 Task: Find a round trip flight from Cairo to Atlanta for 2 passengers in economy class, departing Dec 15 and returning Dec 30, with British Airways, departing between 10:00 AM and 4:00 PM.
Action: Mouse moved to (316, 282)
Screenshot: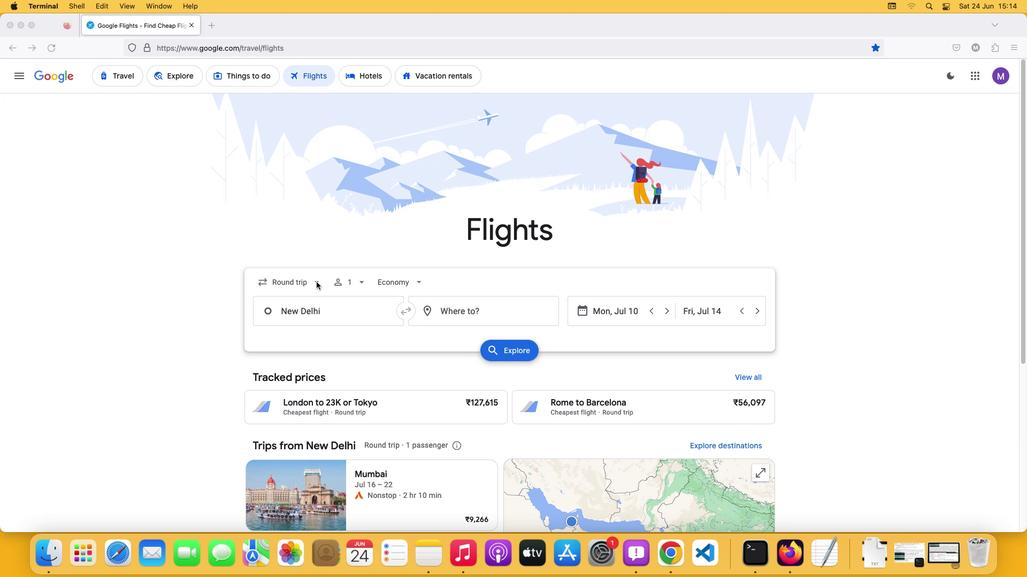 
Action: Mouse pressed left at (316, 282)
Screenshot: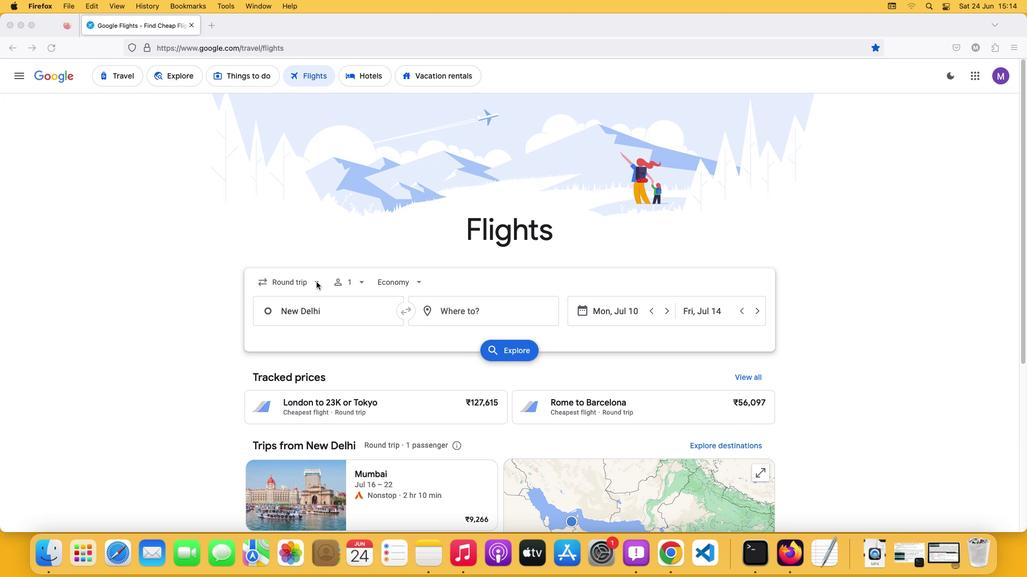 
Action: Mouse pressed left at (316, 282)
Screenshot: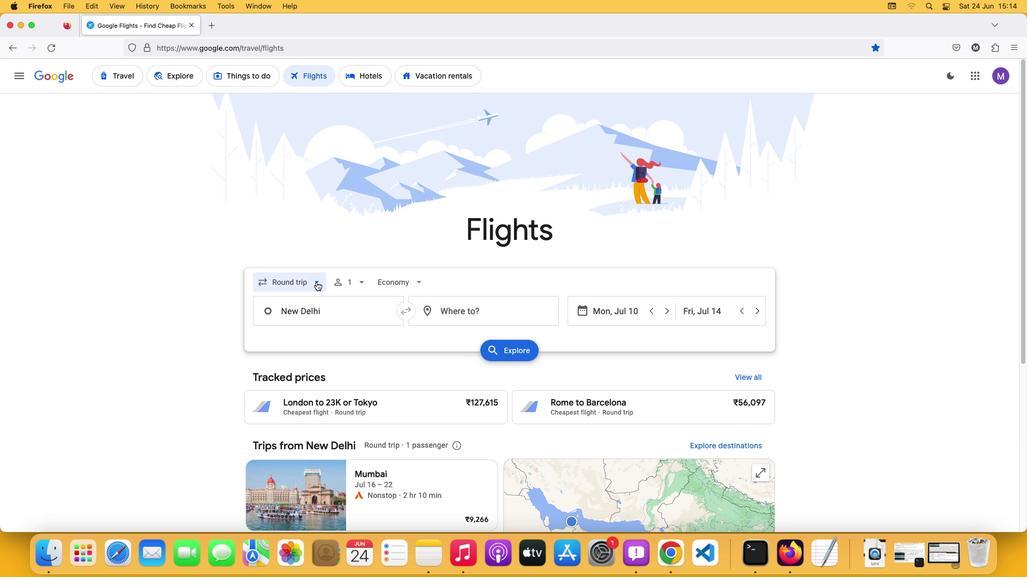
Action: Mouse moved to (312, 301)
Screenshot: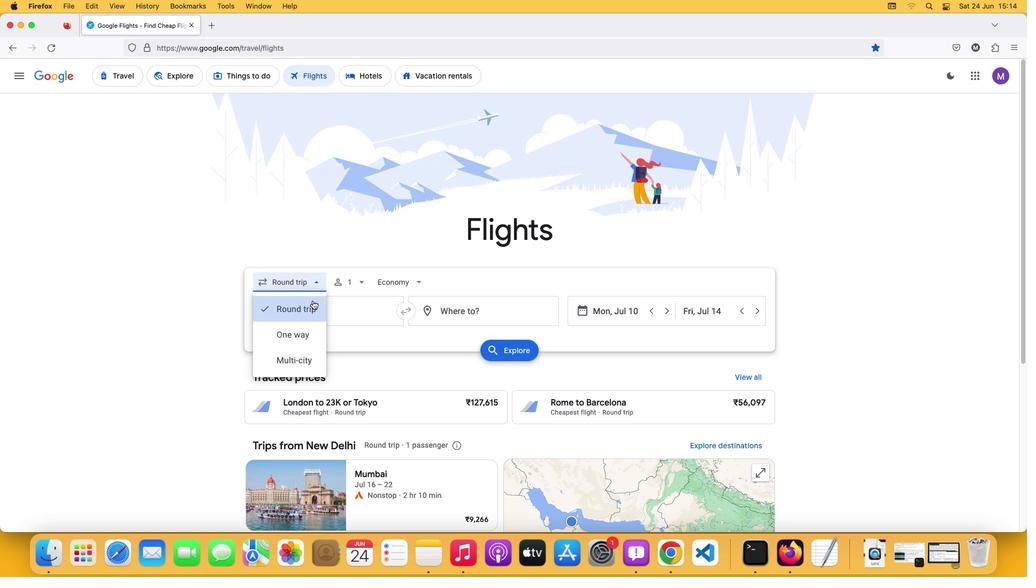 
Action: Mouse pressed left at (312, 301)
Screenshot: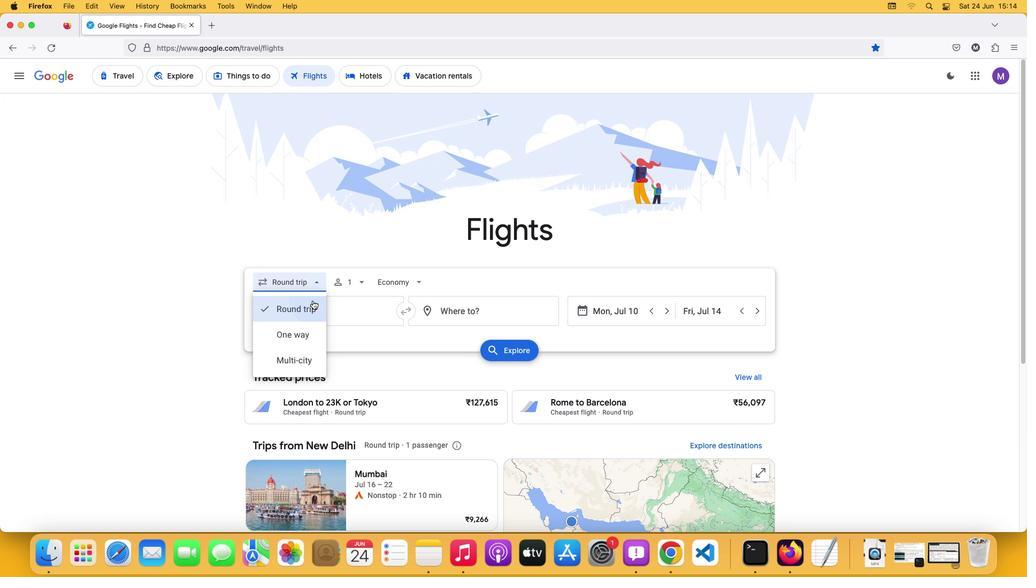 
Action: Mouse moved to (360, 279)
Screenshot: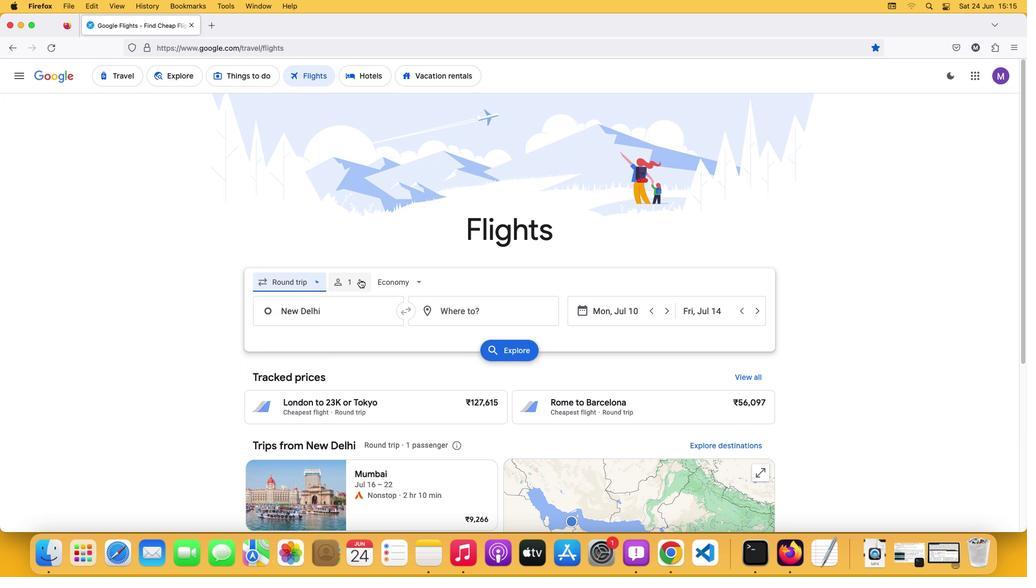 
Action: Mouse pressed left at (360, 279)
Screenshot: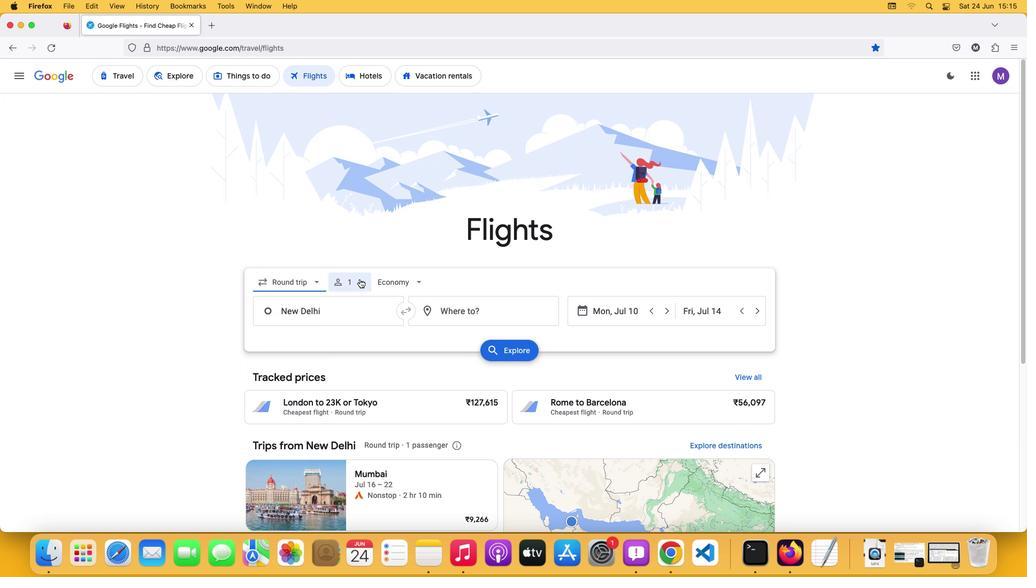 
Action: Mouse moved to (448, 312)
Screenshot: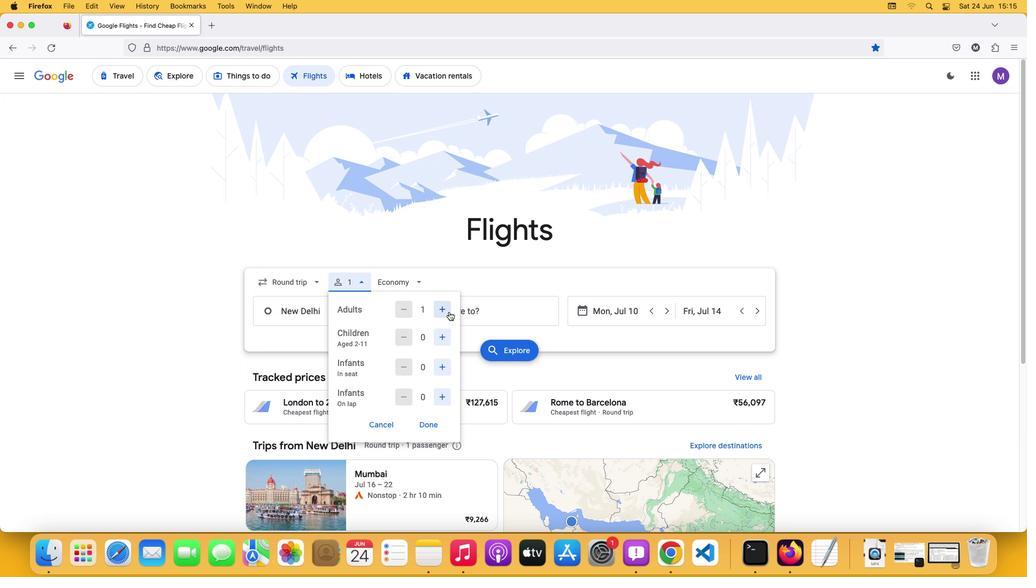 
Action: Mouse pressed left at (448, 312)
Screenshot: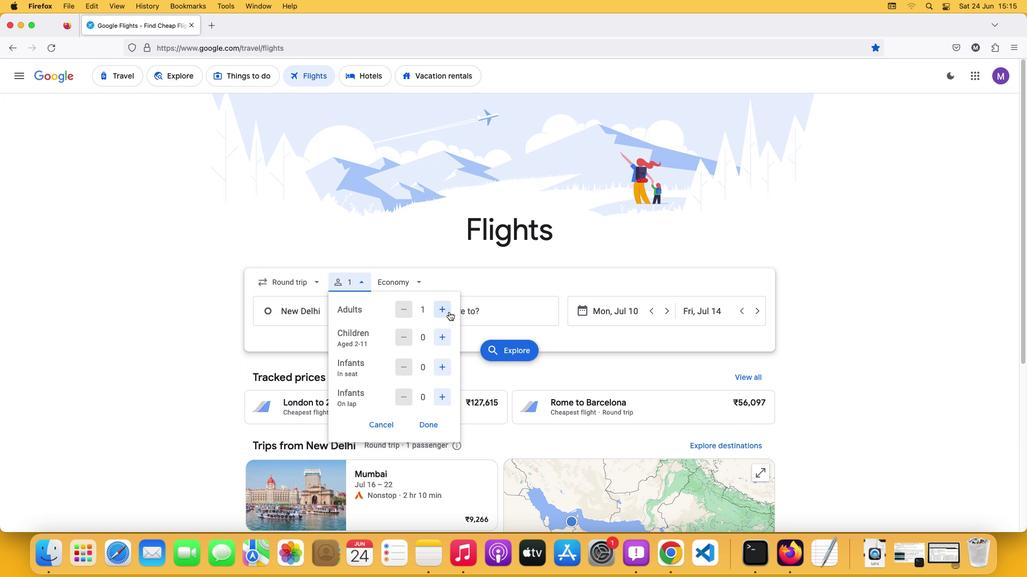 
Action: Mouse moved to (433, 422)
Screenshot: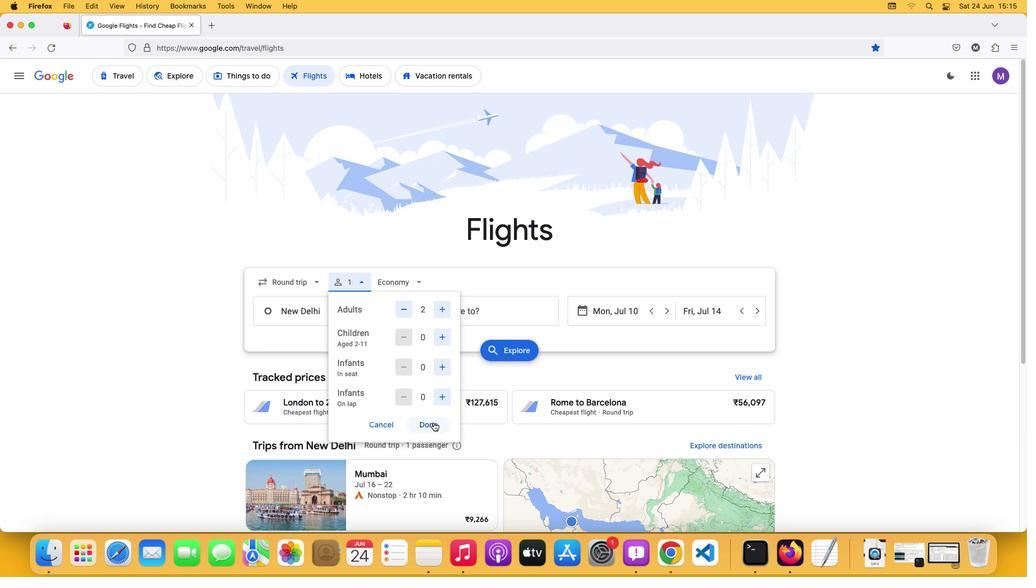 
Action: Mouse pressed left at (433, 422)
Screenshot: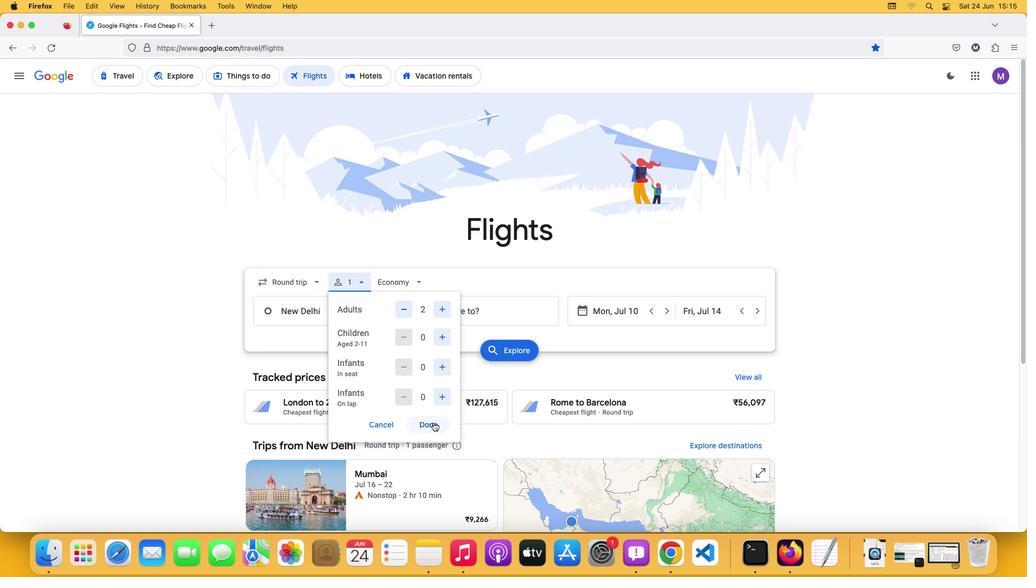
Action: Mouse moved to (397, 285)
Screenshot: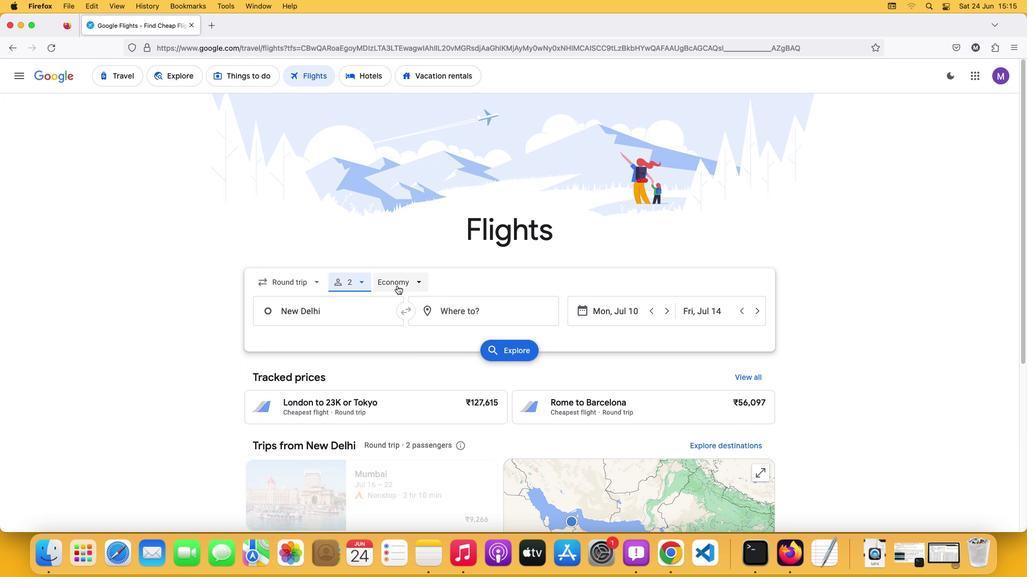 
Action: Mouse pressed left at (397, 285)
Screenshot: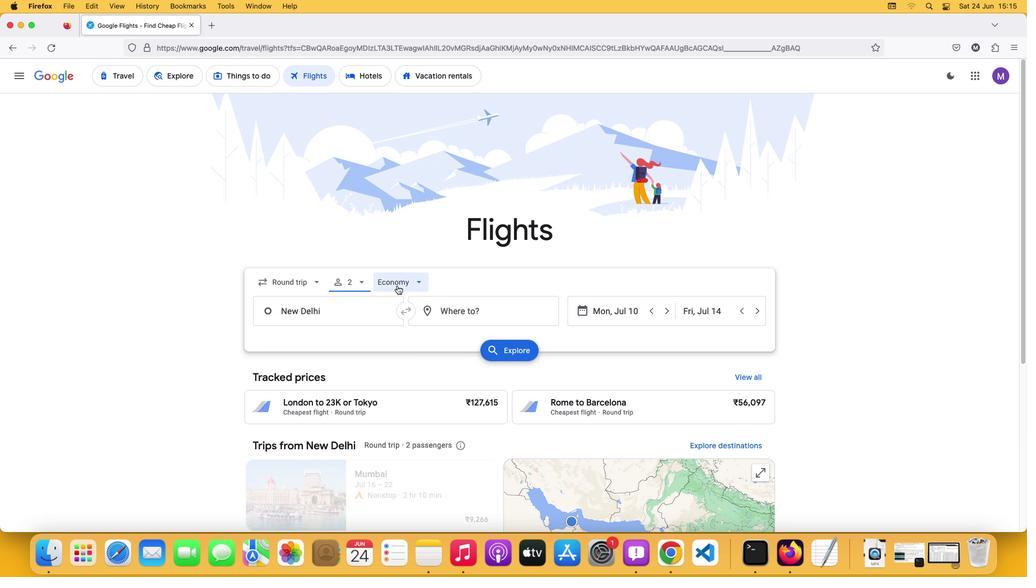 
Action: Mouse moved to (400, 307)
Screenshot: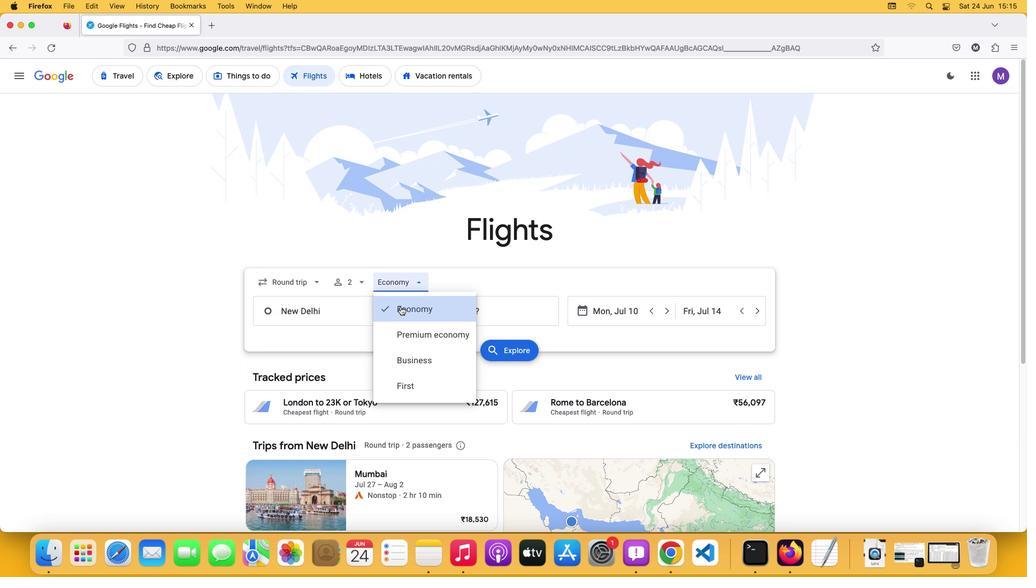
Action: Mouse pressed left at (400, 307)
Screenshot: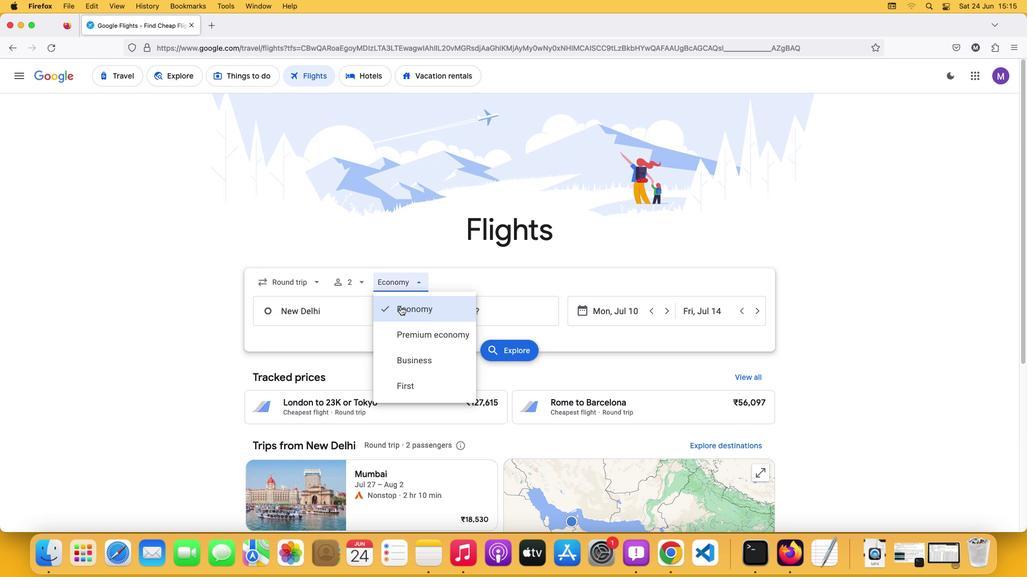 
Action: Mouse moved to (349, 311)
Screenshot: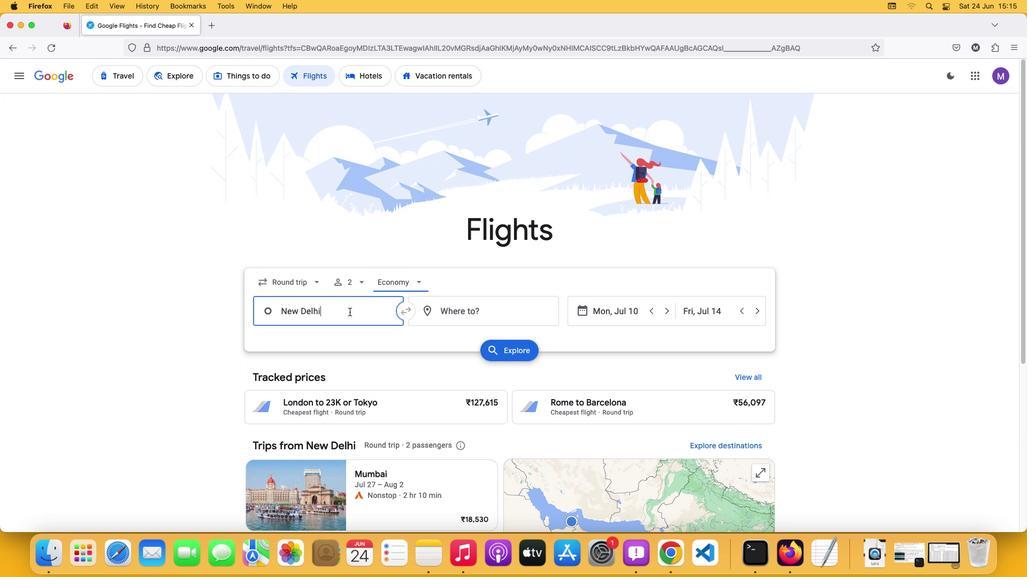 
Action: Mouse pressed left at (349, 311)
Screenshot: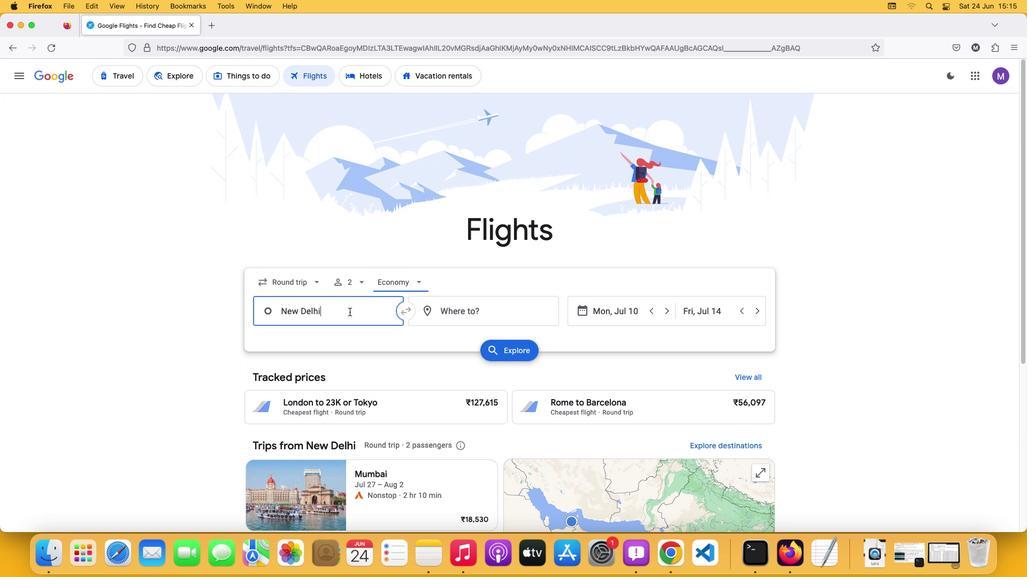 
Action: Key pressed Key.shift'C''a''i''r''o'
Screenshot: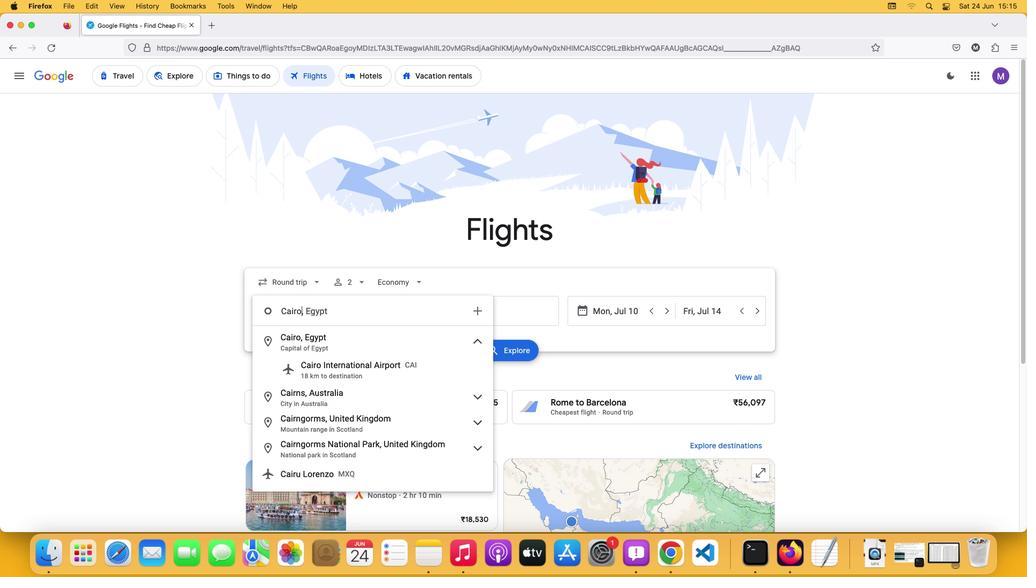 
Action: Mouse moved to (347, 337)
Screenshot: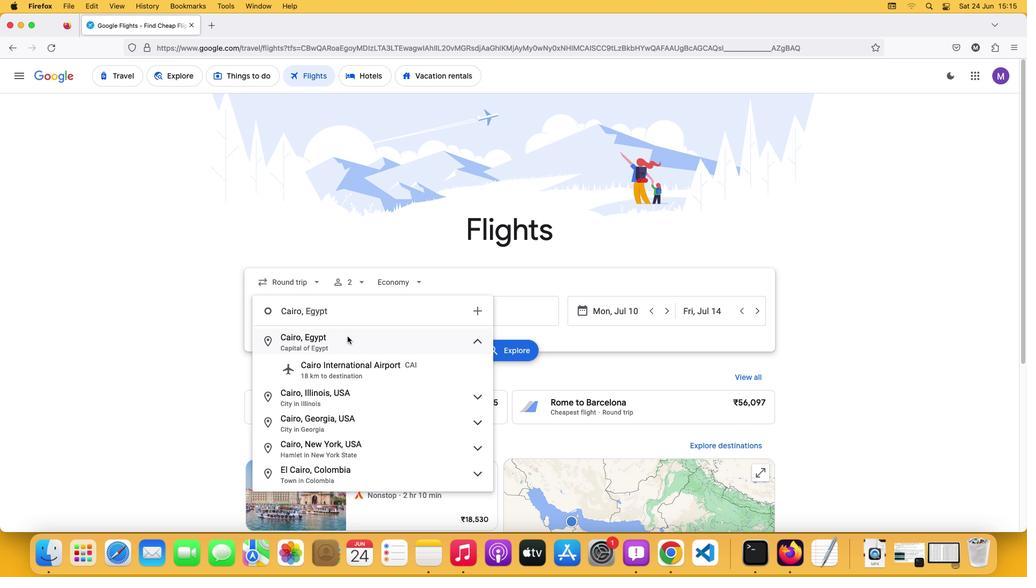 
Action: Mouse pressed left at (347, 337)
Screenshot: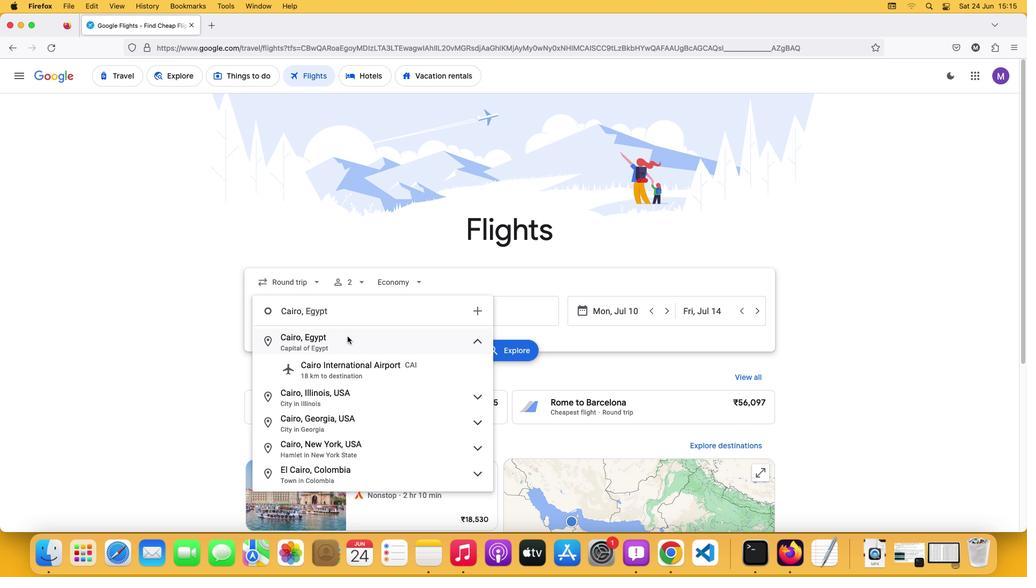 
Action: Mouse moved to (444, 314)
Screenshot: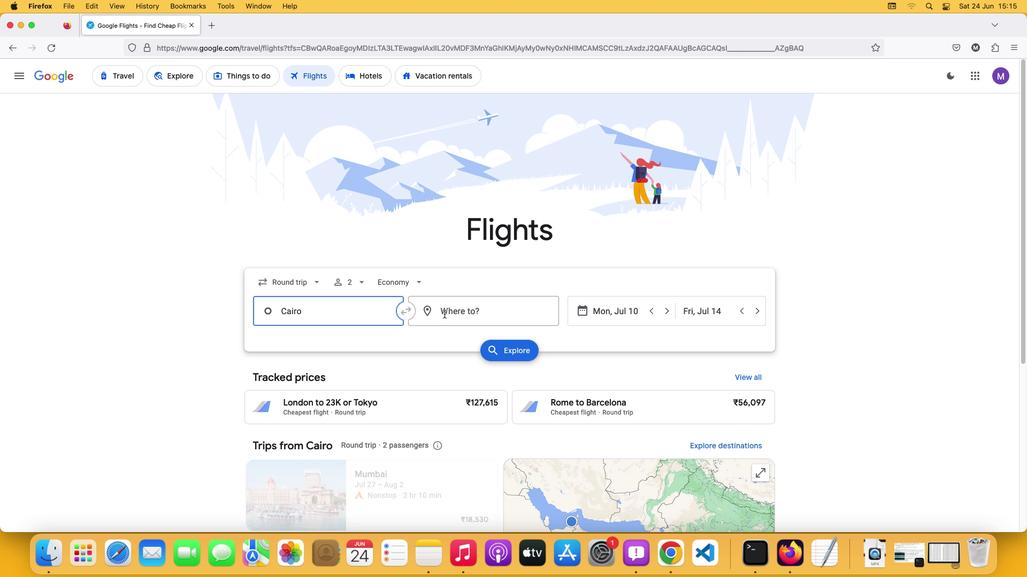 
Action: Mouse pressed left at (444, 314)
Screenshot: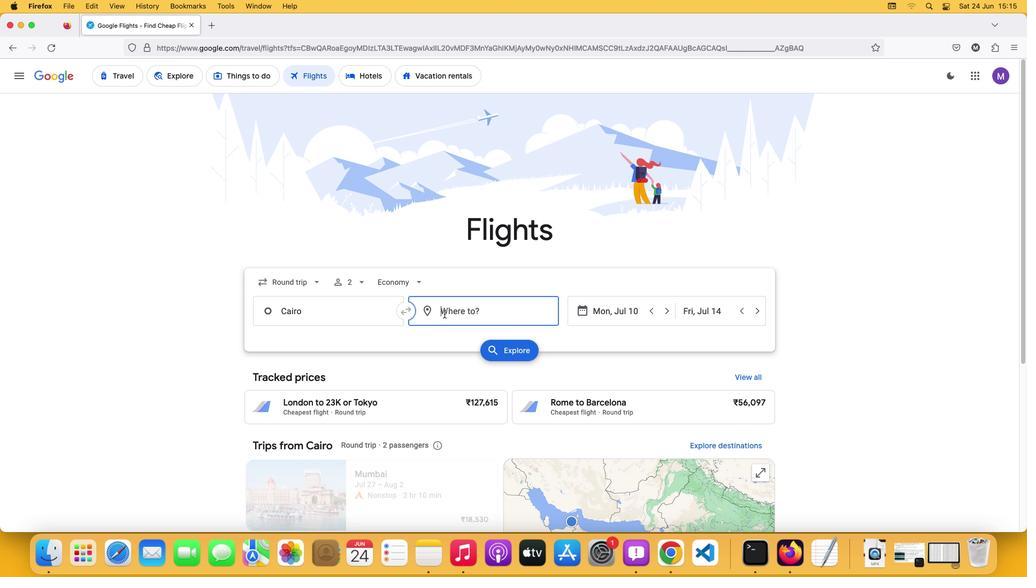 
Action: Key pressed Key.shift'A''t''l''a''n''t''a'
Screenshot: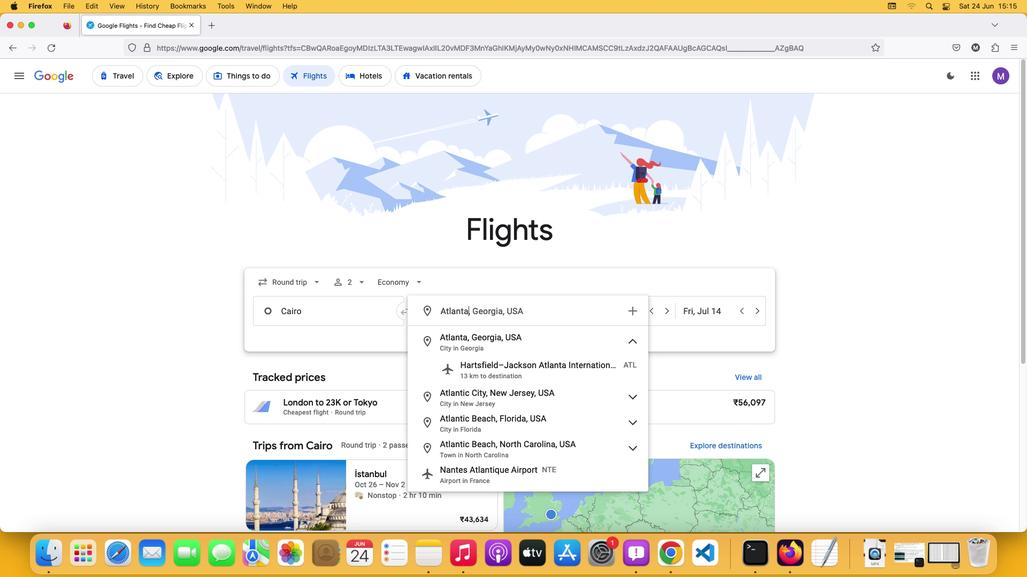 
Action: Mouse moved to (473, 336)
Screenshot: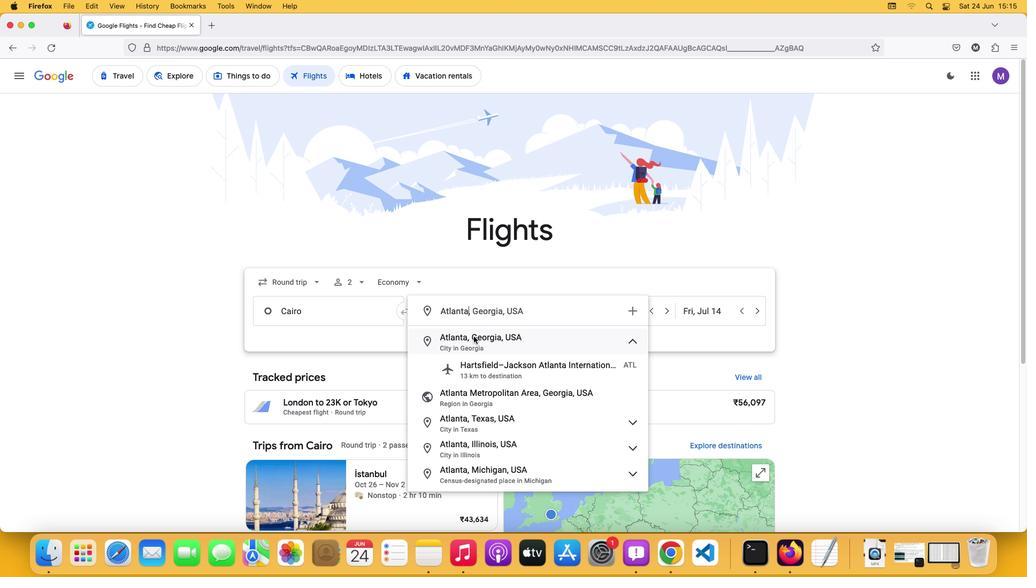 
Action: Mouse pressed left at (473, 336)
Screenshot: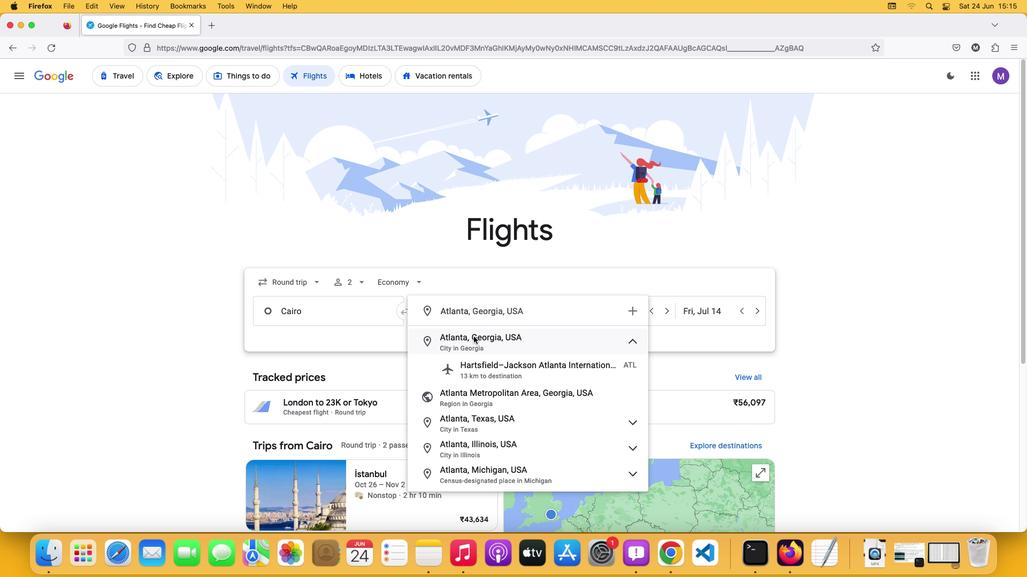 
Action: Mouse moved to (594, 311)
Screenshot: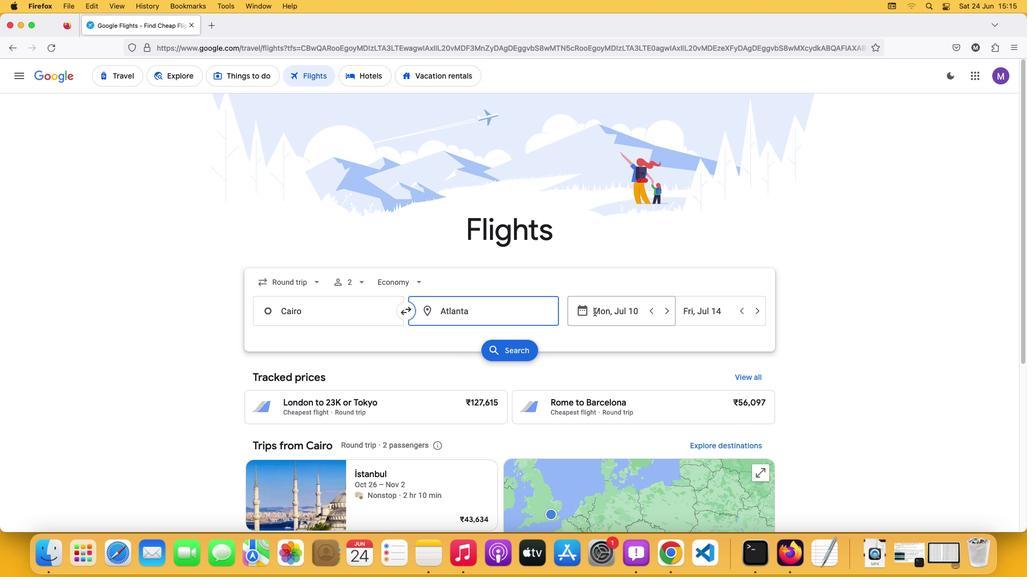 
Action: Mouse pressed left at (594, 311)
Screenshot: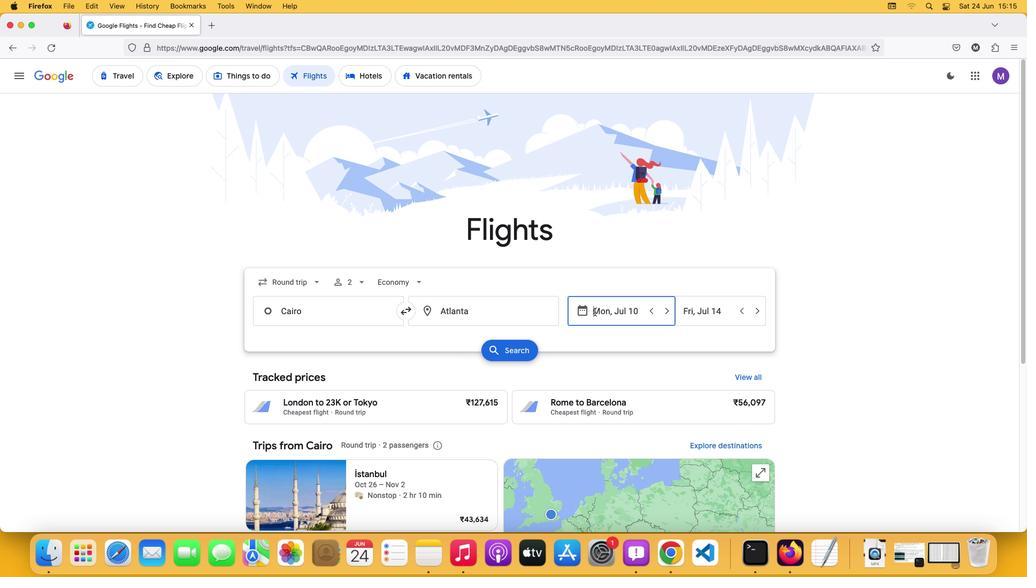
Action: Mouse moved to (779, 385)
Screenshot: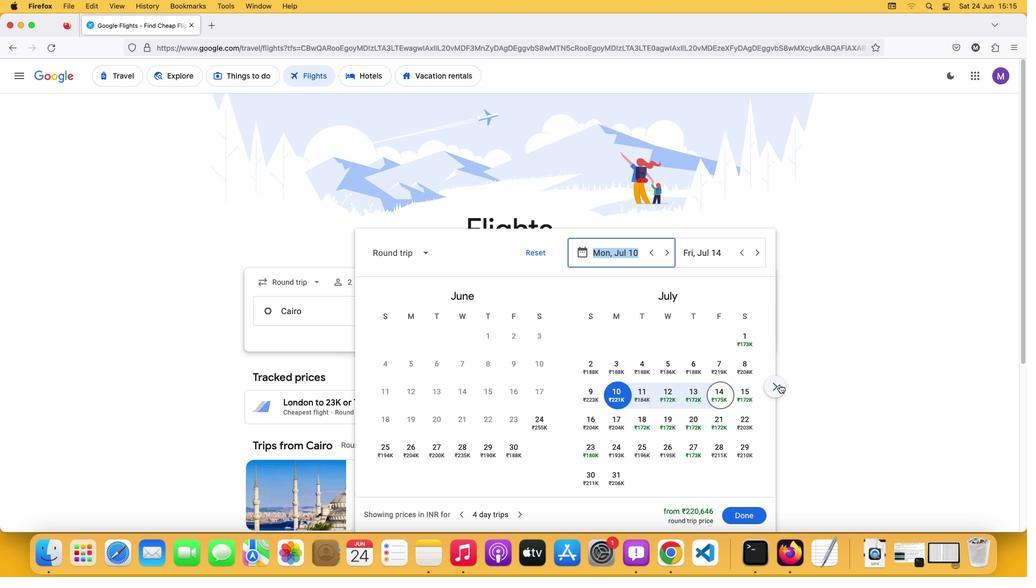 
Action: Mouse pressed left at (779, 385)
Screenshot: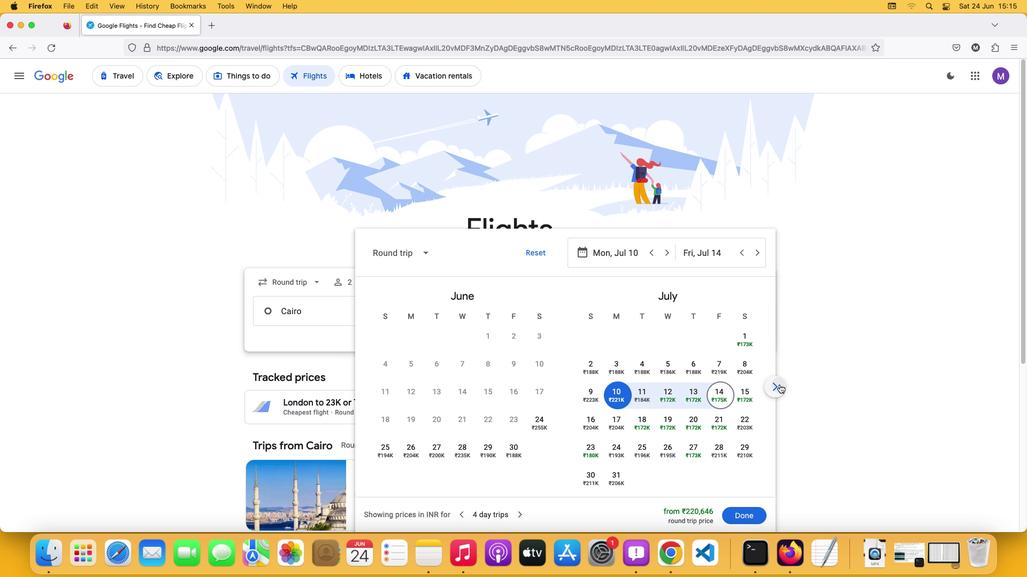 
Action: Mouse pressed left at (779, 385)
Screenshot: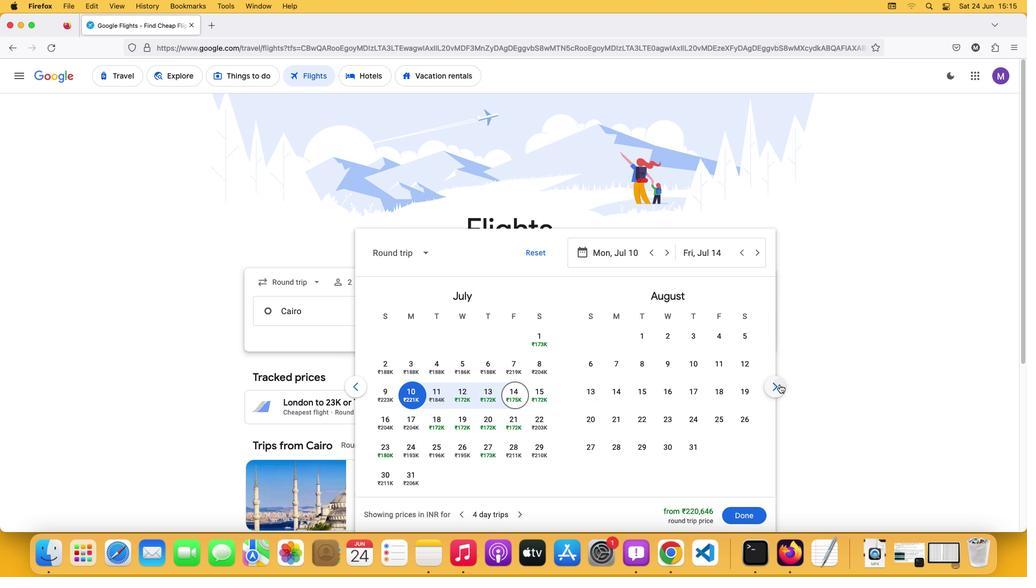 
Action: Mouse pressed left at (779, 385)
Screenshot: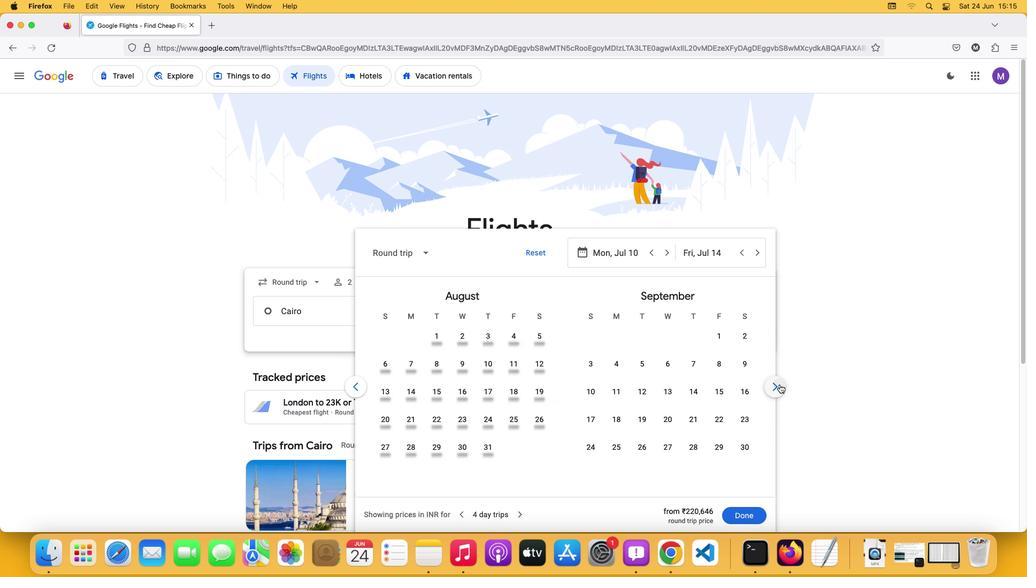 
Action: Mouse pressed left at (779, 385)
Screenshot: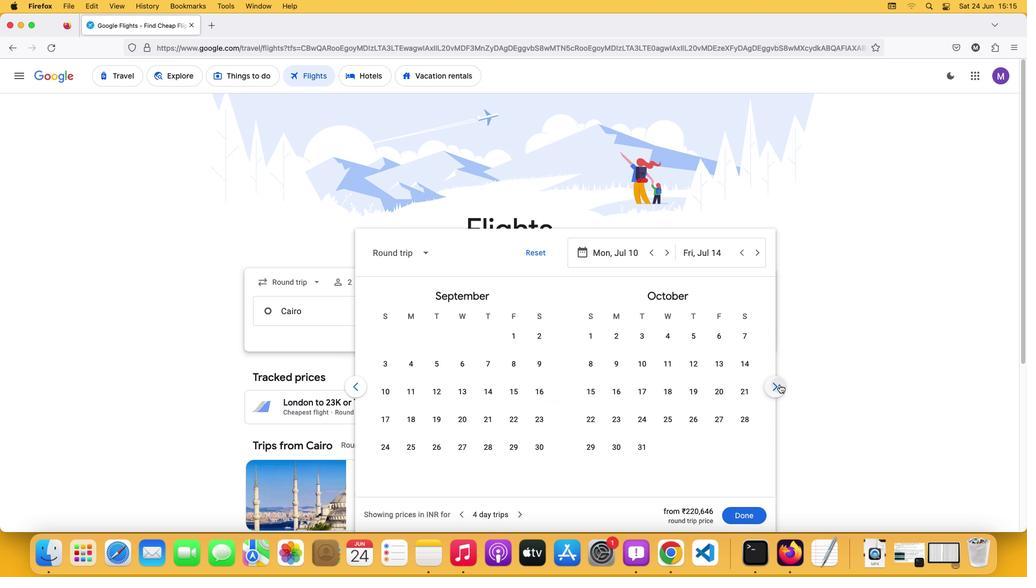 
Action: Mouse pressed left at (779, 385)
Screenshot: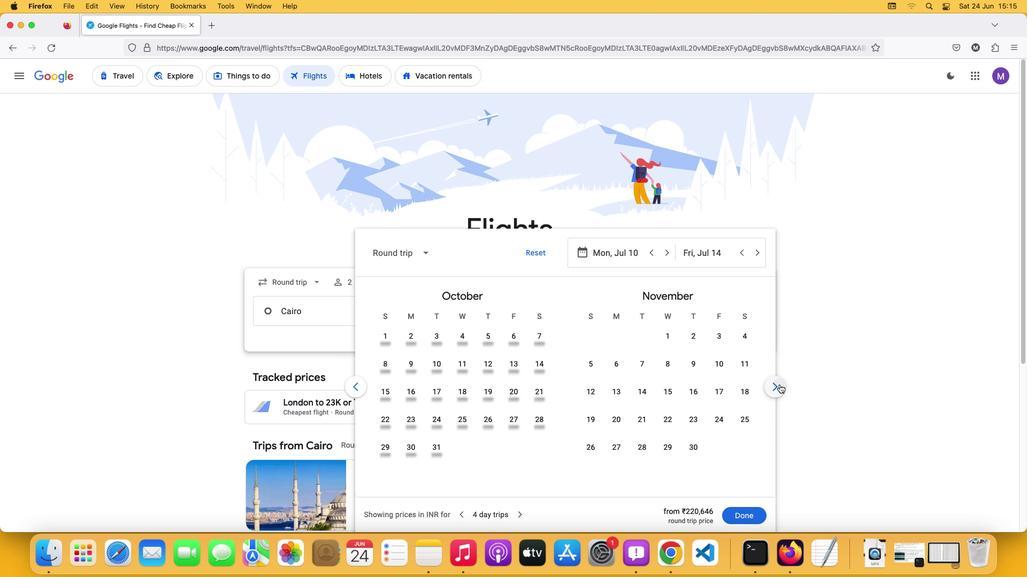 
Action: Mouse moved to (722, 388)
Screenshot: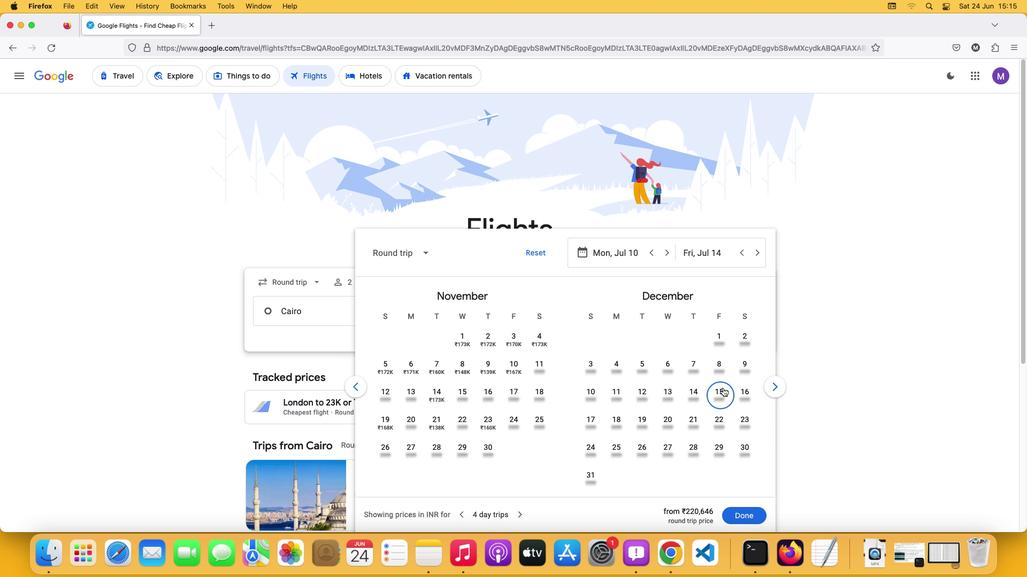 
Action: Mouse pressed left at (722, 388)
Screenshot: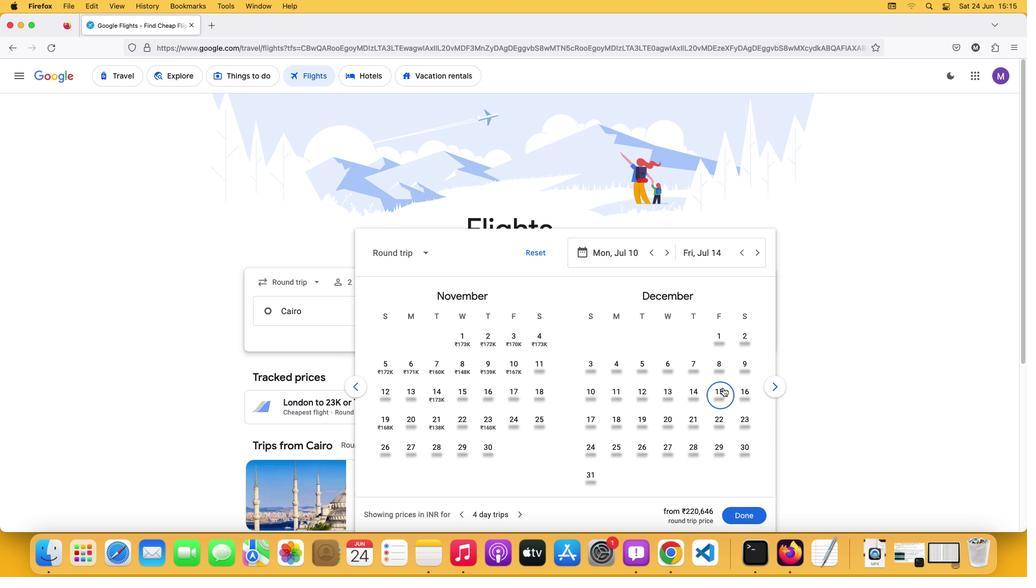 
Action: Mouse moved to (746, 445)
Screenshot: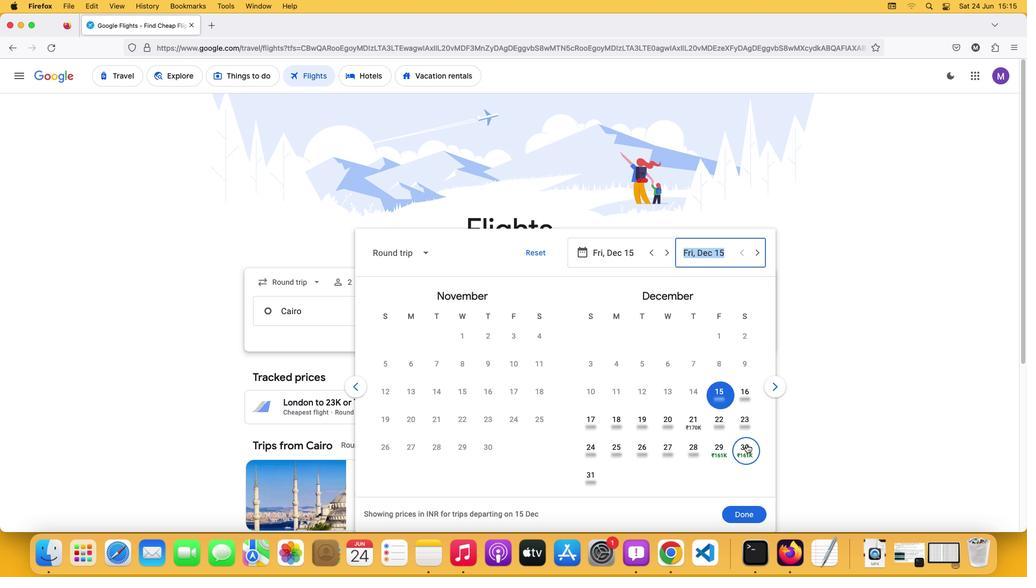 
Action: Mouse pressed left at (746, 445)
Screenshot: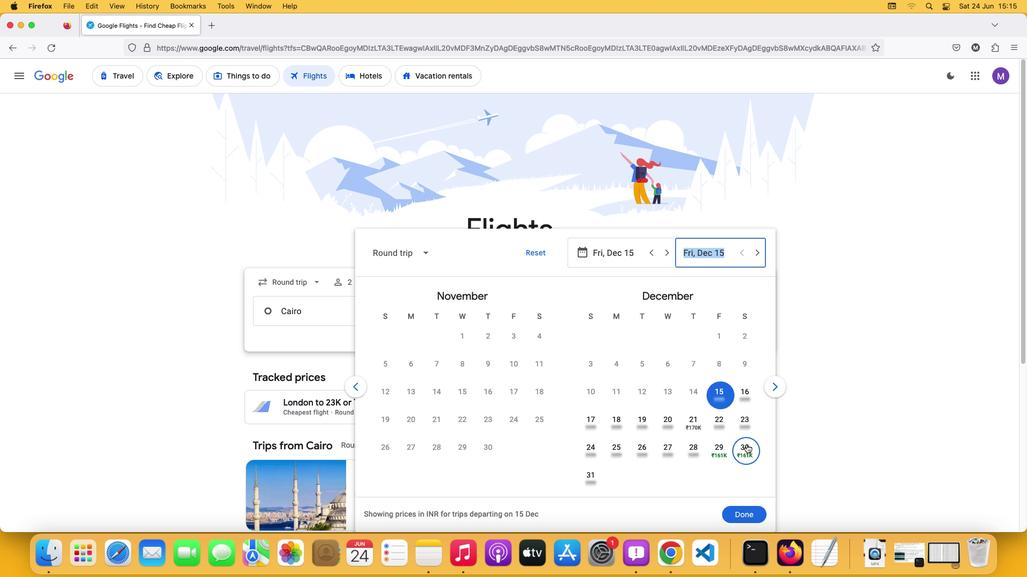 
Action: Mouse moved to (751, 519)
Screenshot: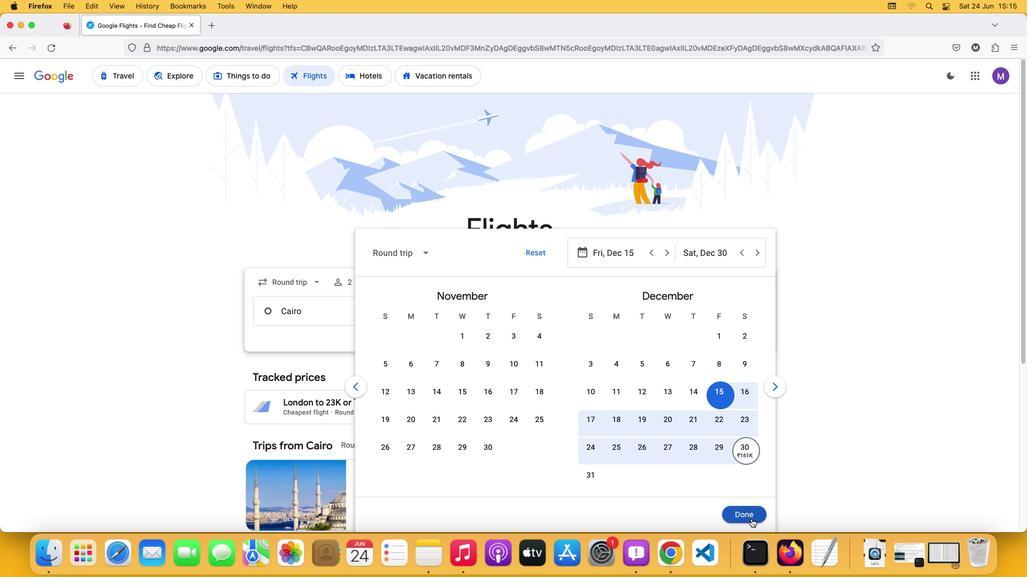 
Action: Mouse pressed left at (751, 519)
Screenshot: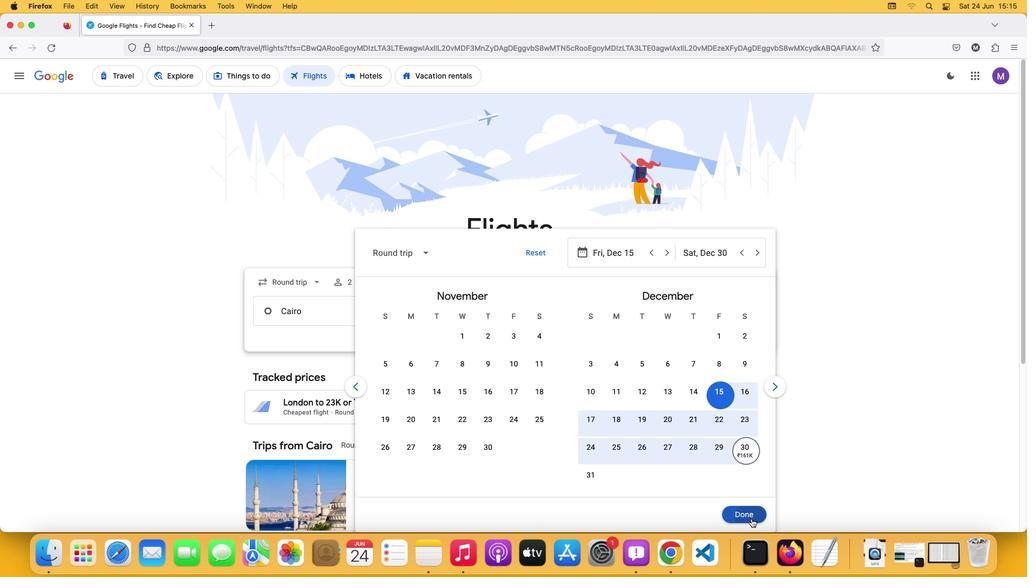 
Action: Mouse moved to (516, 350)
Screenshot: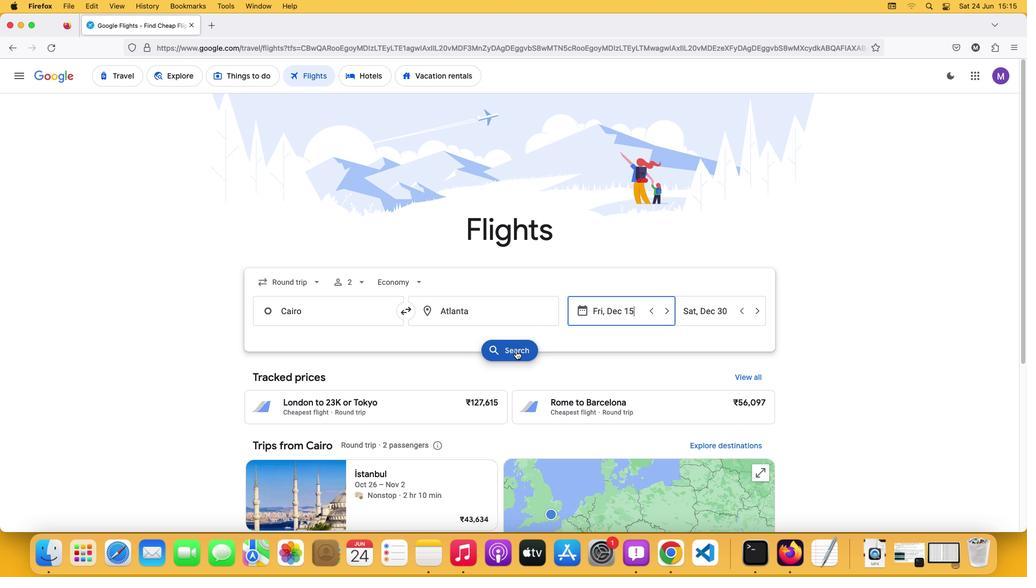 
Action: Mouse pressed left at (516, 350)
Screenshot: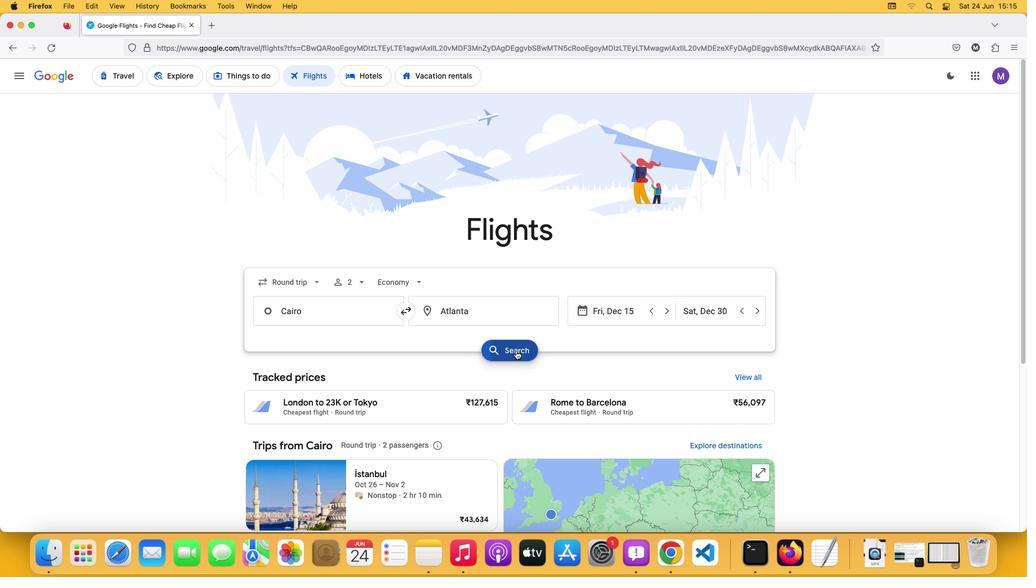 
Action: Mouse moved to (331, 174)
Screenshot: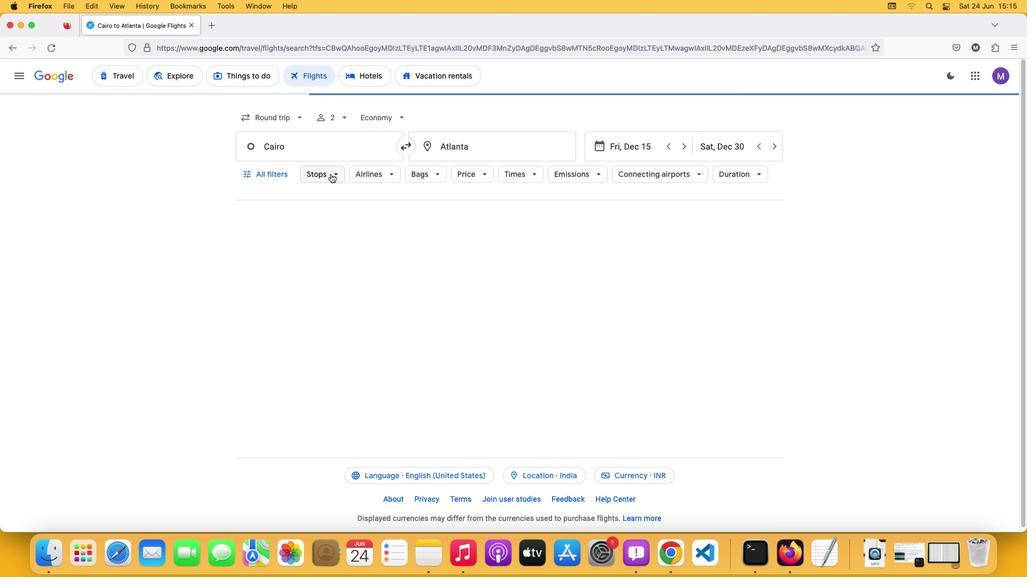 
Action: Mouse pressed left at (331, 174)
Screenshot: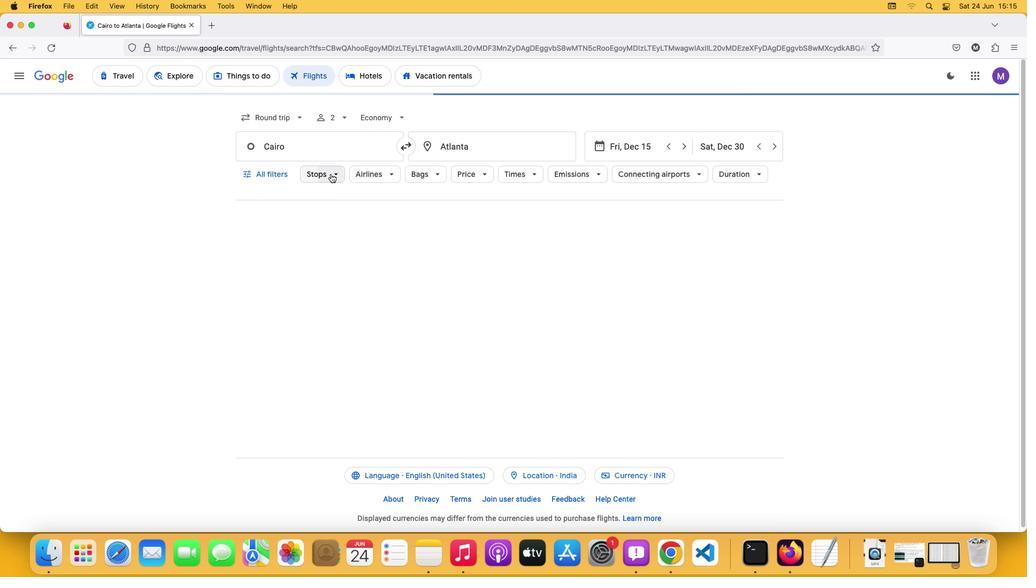
Action: Mouse moved to (326, 225)
Screenshot: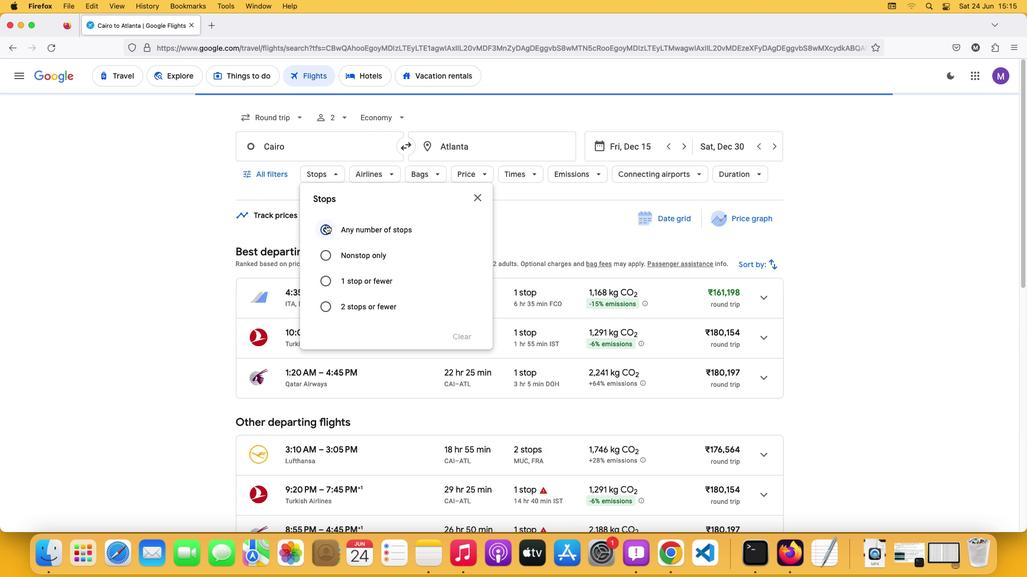 
Action: Mouse pressed left at (326, 225)
Screenshot: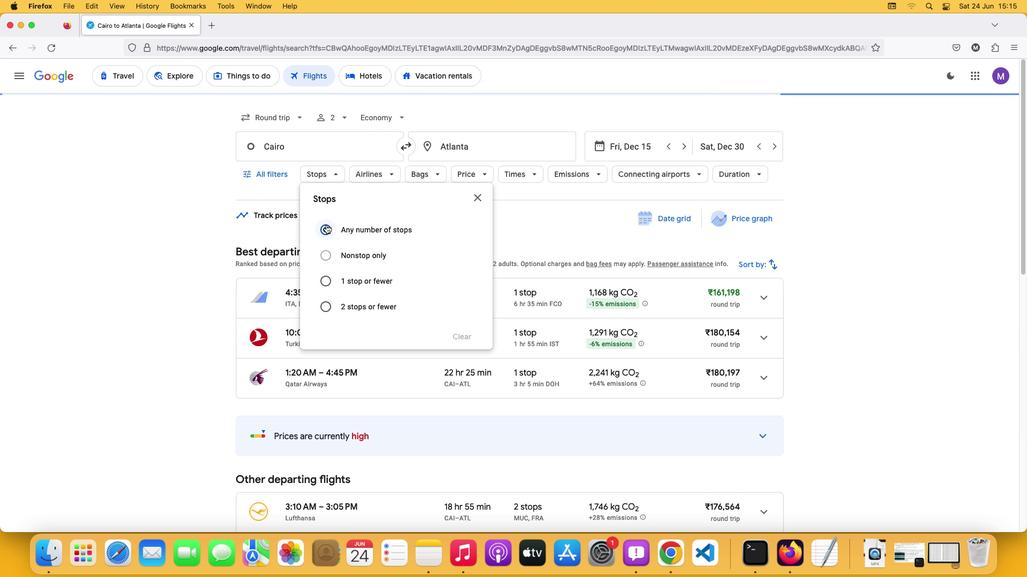 
Action: Mouse moved to (381, 172)
Screenshot: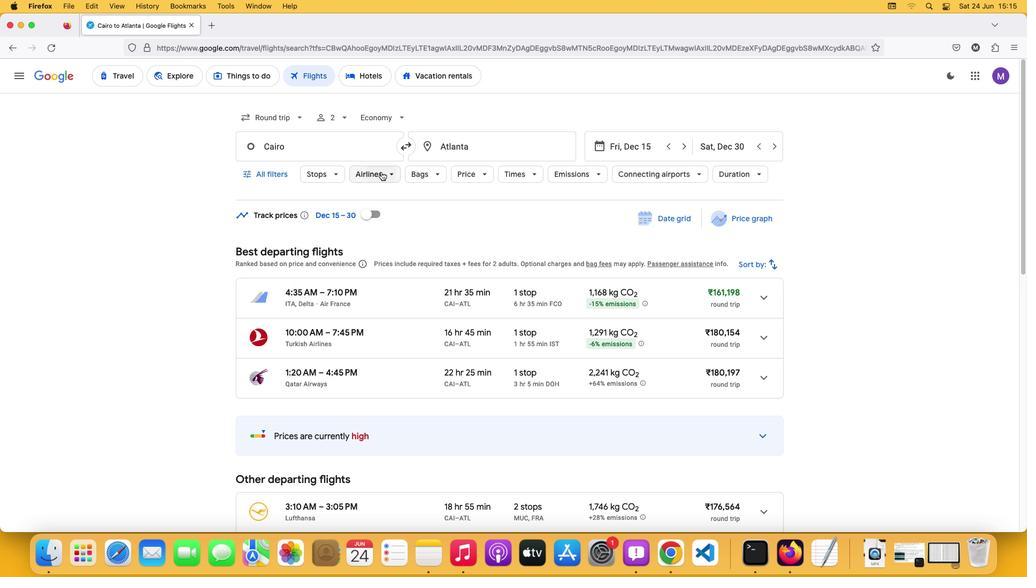 
Action: Mouse pressed left at (381, 172)
Screenshot: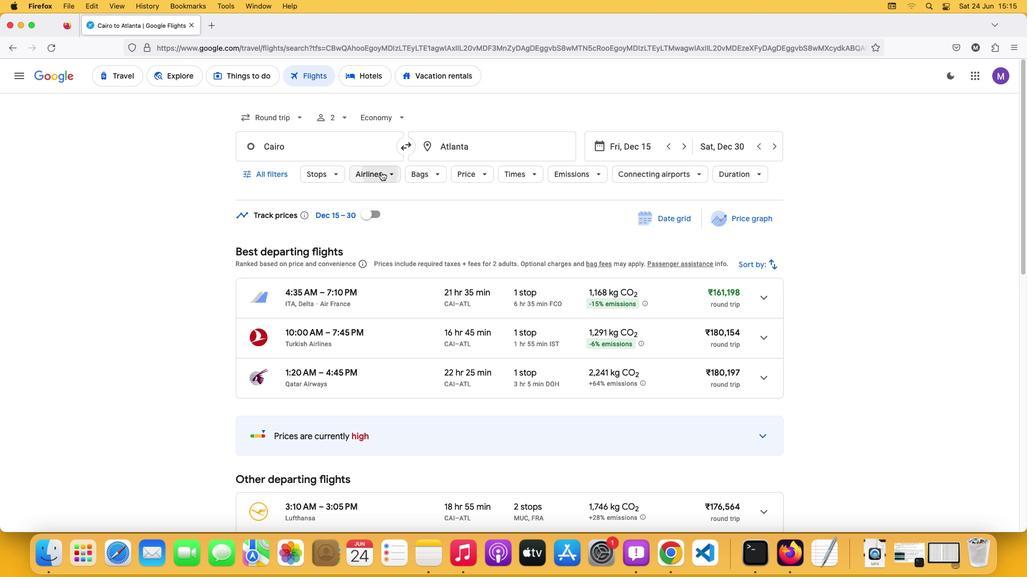 
Action: Mouse moved to (507, 227)
Screenshot: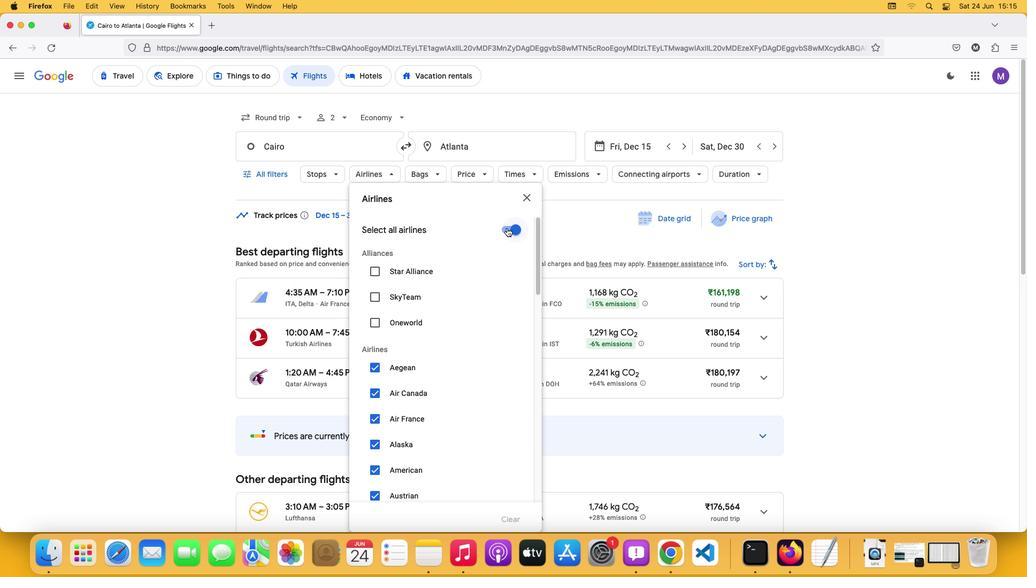 
Action: Mouse pressed left at (507, 227)
Screenshot: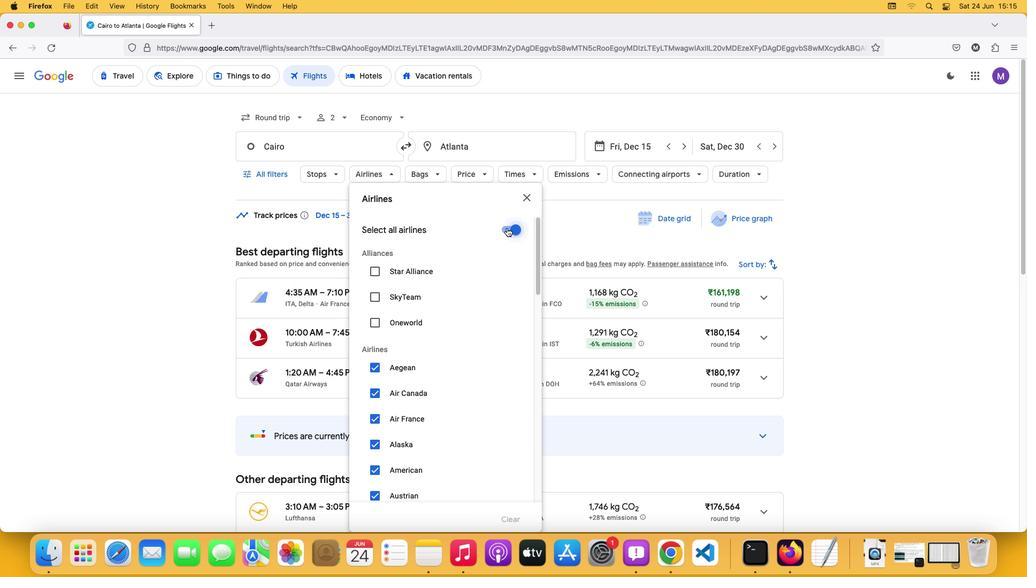 
Action: Mouse moved to (448, 396)
Screenshot: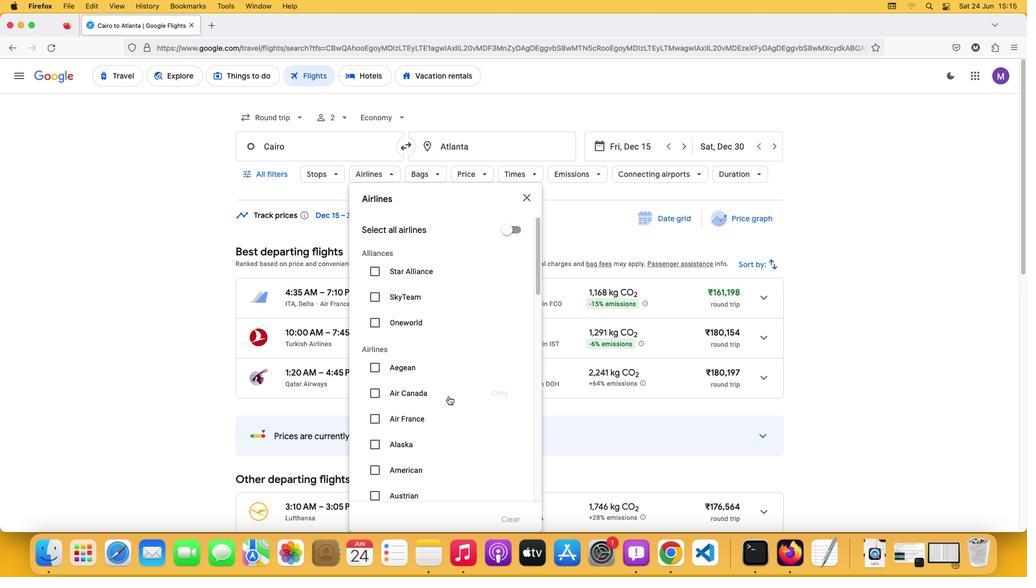 
Action: Mouse scrolled (448, 396) with delta (0, 0)
Screenshot: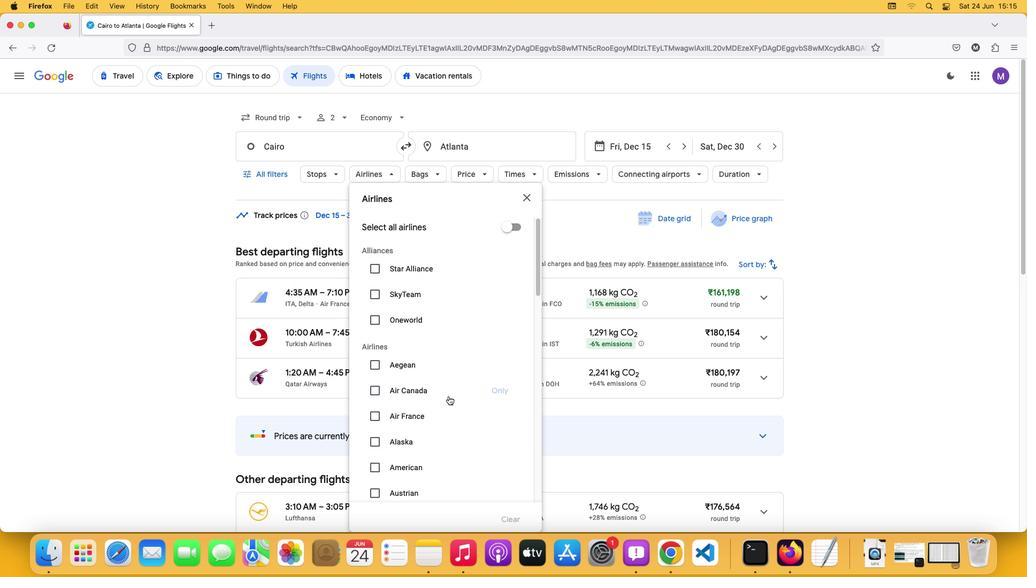 
Action: Mouse scrolled (448, 396) with delta (0, 0)
Screenshot: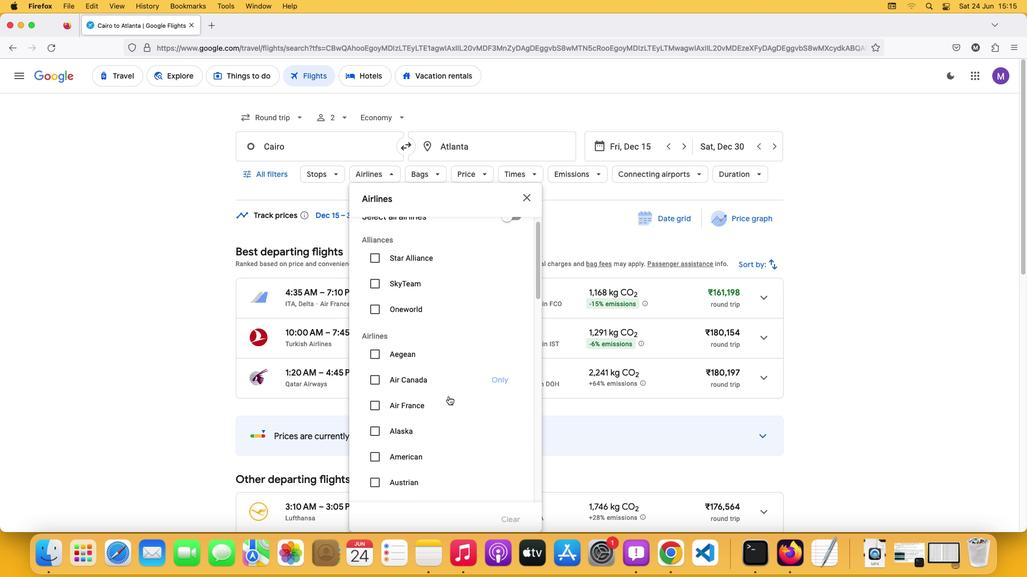 
Action: Mouse scrolled (448, 396) with delta (0, -1)
Screenshot: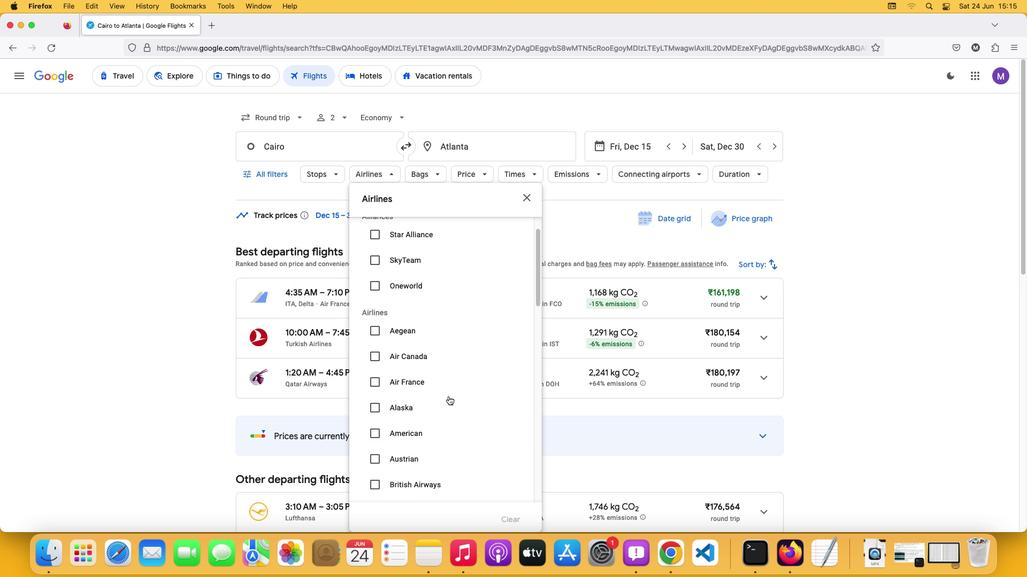 
Action: Mouse moved to (448, 396)
Screenshot: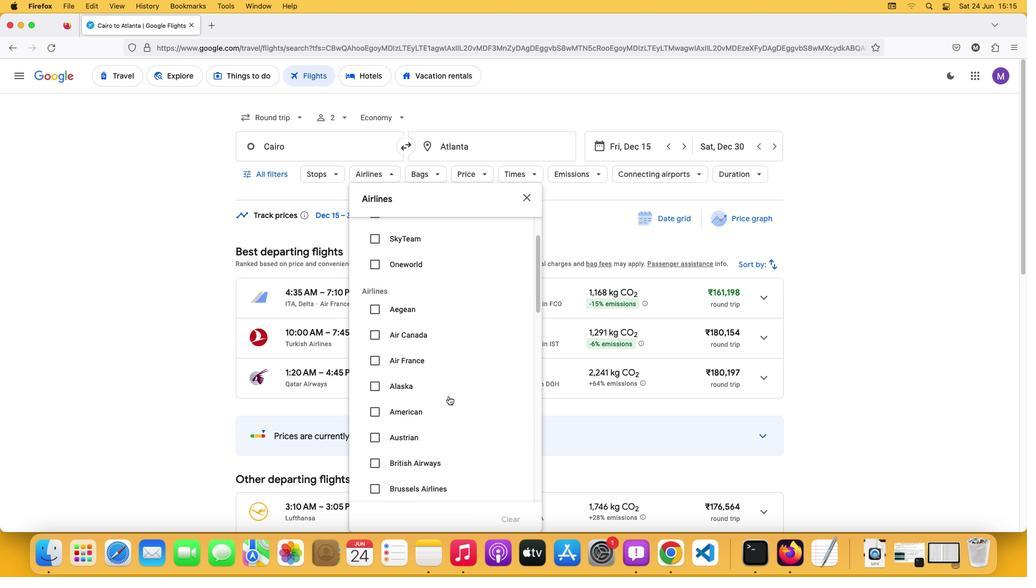 
Action: Mouse scrolled (448, 396) with delta (0, -2)
Screenshot: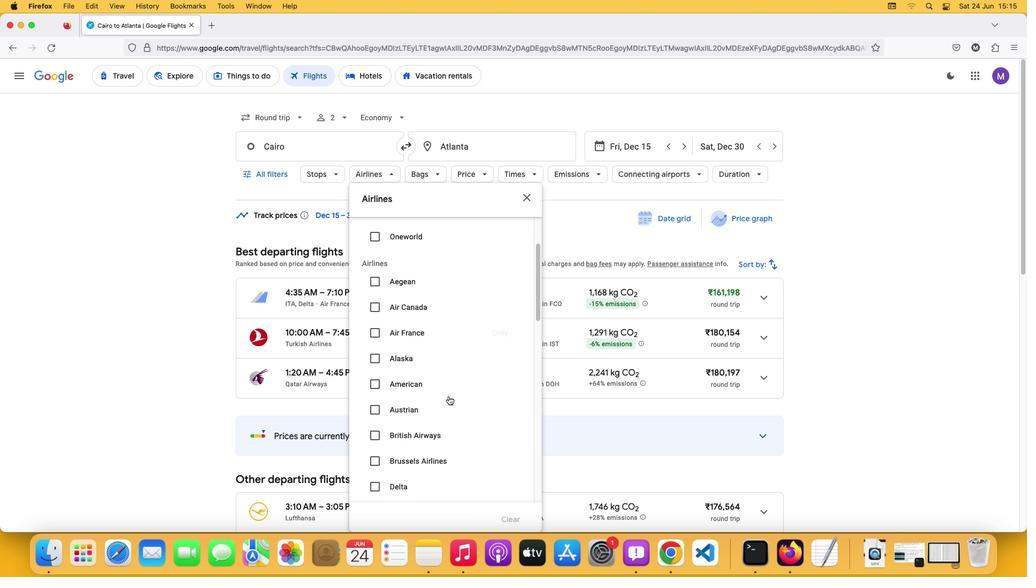 
Action: Mouse scrolled (448, 396) with delta (0, -2)
Screenshot: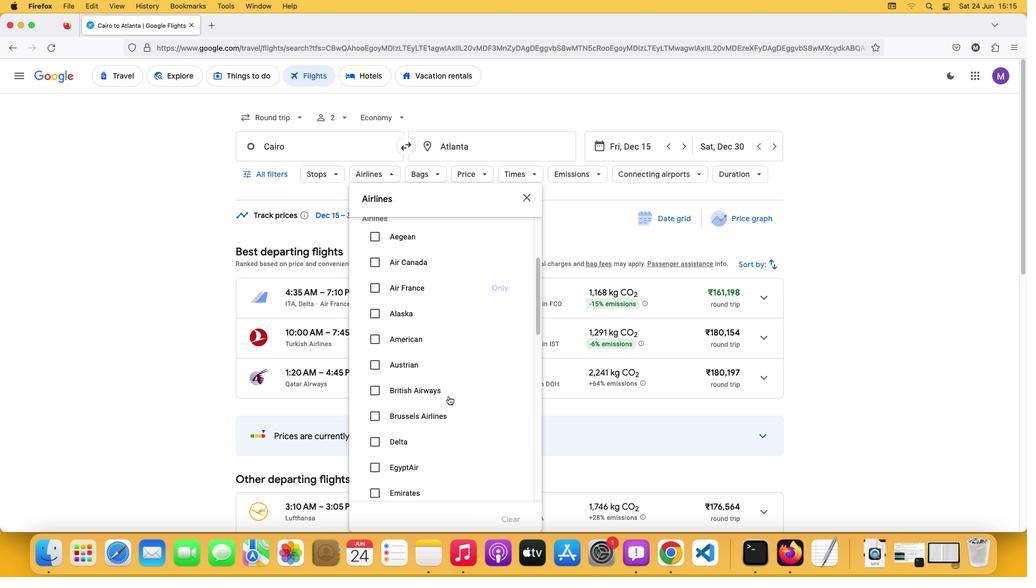 
Action: Mouse moved to (447, 396)
Screenshot: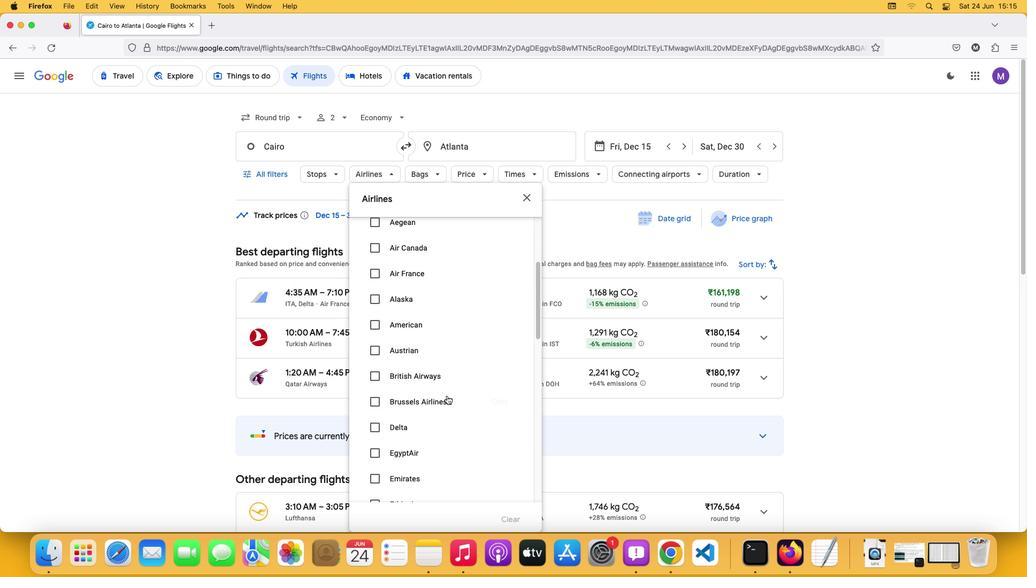 
Action: Mouse scrolled (447, 396) with delta (0, 0)
Screenshot: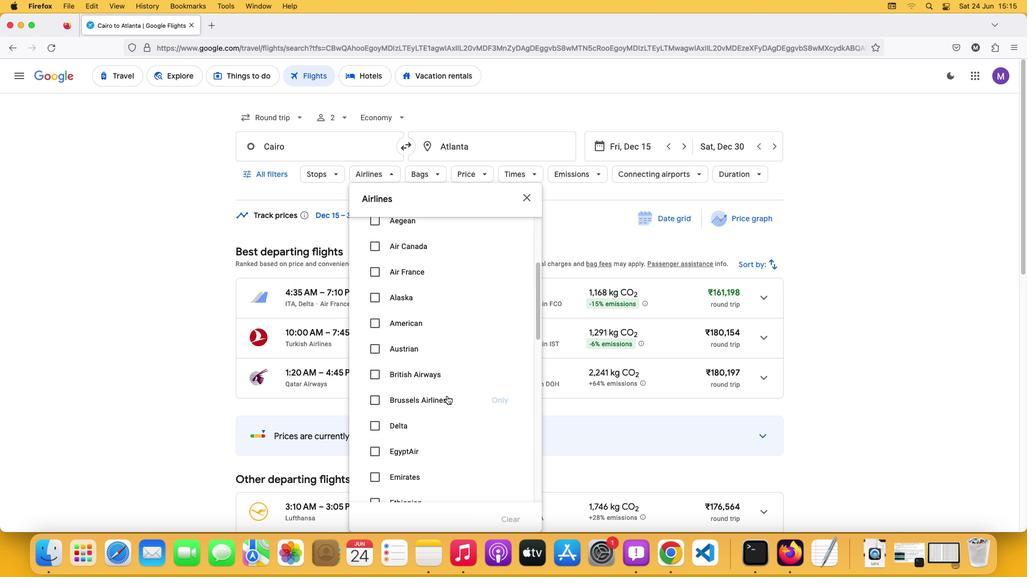 
Action: Mouse moved to (447, 396)
Screenshot: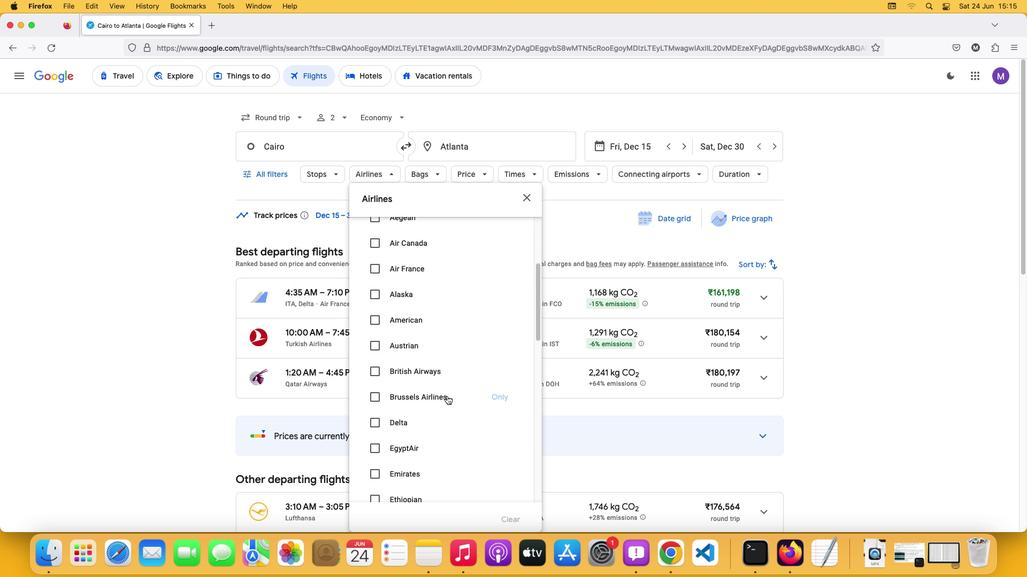 
Action: Mouse scrolled (447, 396) with delta (0, 0)
Screenshot: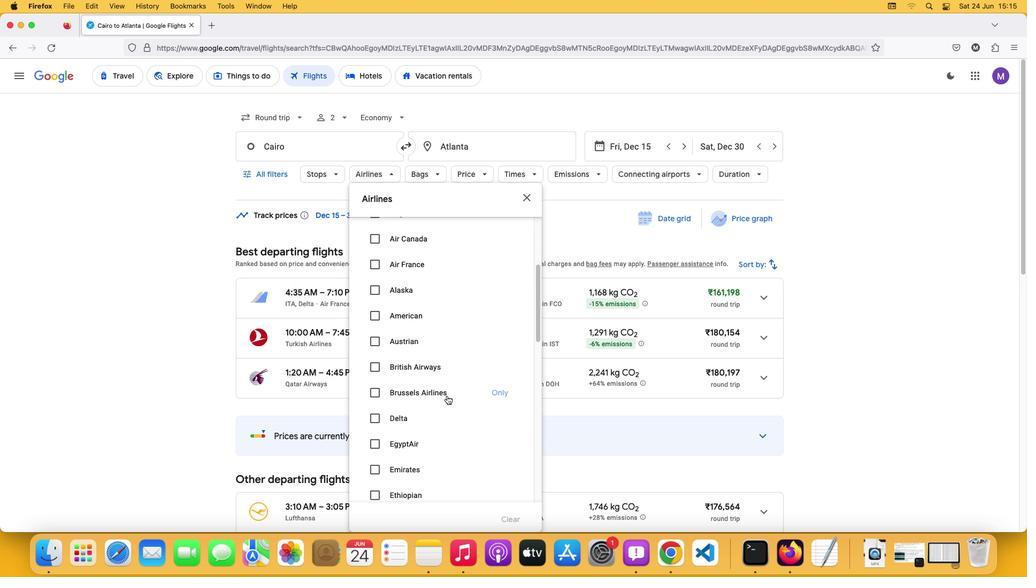 
Action: Mouse scrolled (447, 396) with delta (0, 0)
Screenshot: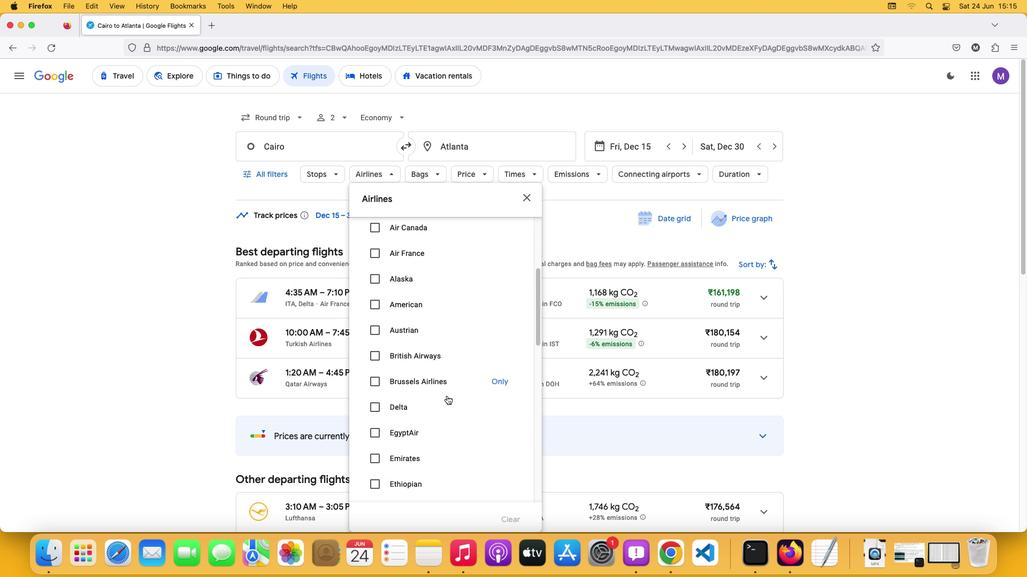 
Action: Mouse scrolled (447, 396) with delta (0, 0)
Screenshot: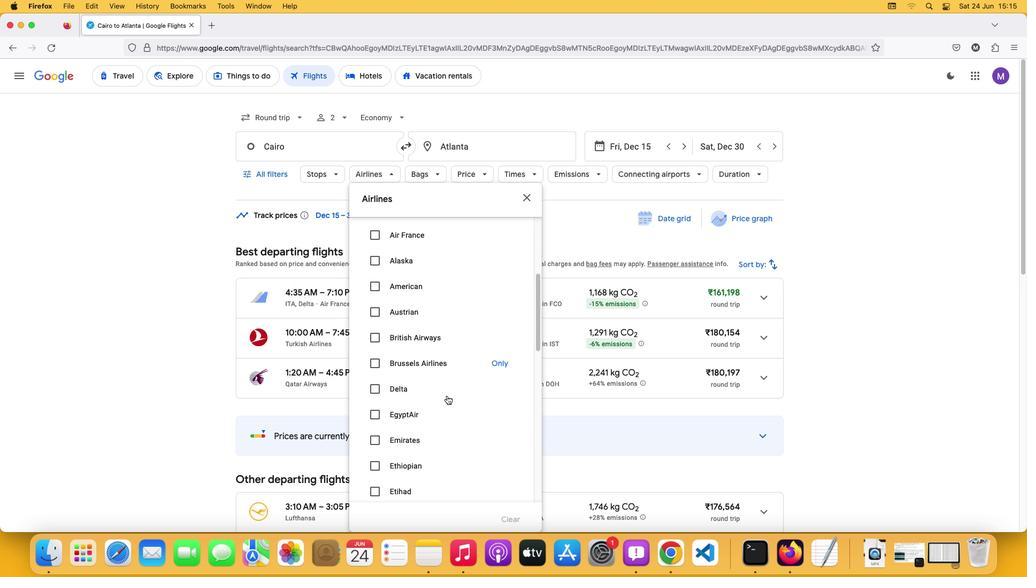 
Action: Mouse scrolled (447, 396) with delta (0, 0)
Screenshot: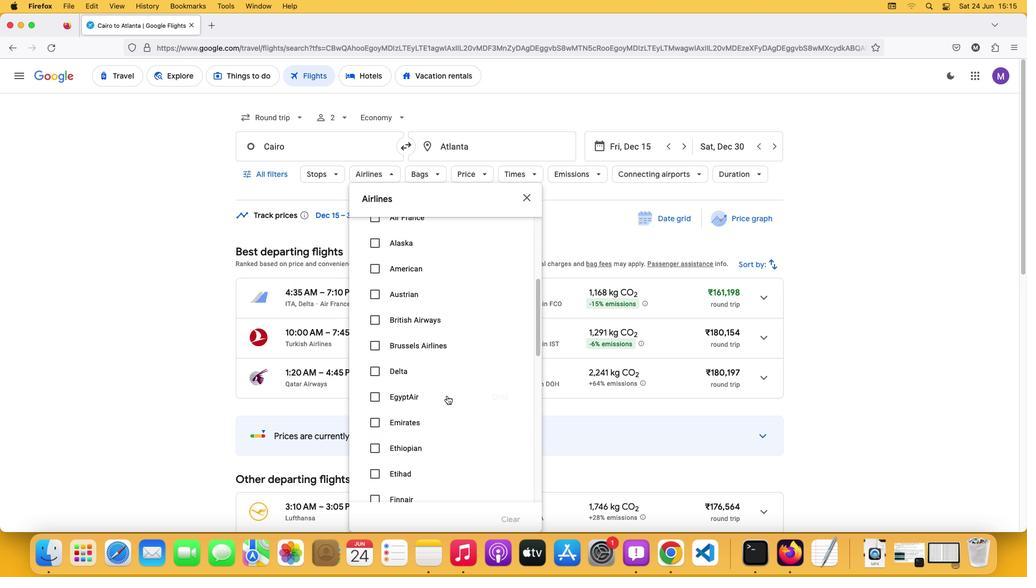 
Action: Mouse moved to (446, 395)
Screenshot: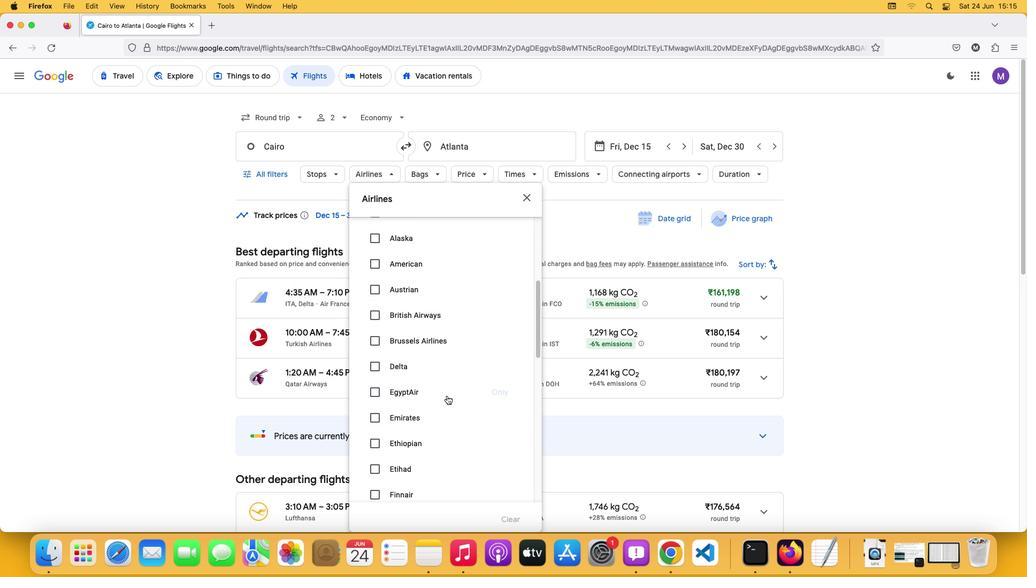 
Action: Mouse scrolled (446, 395) with delta (0, 0)
Screenshot: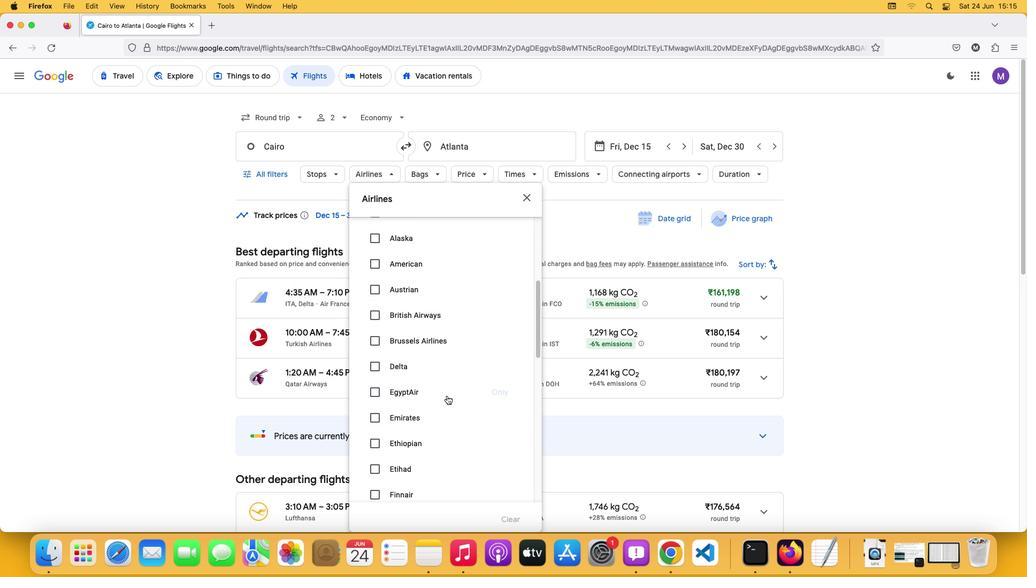 
Action: Mouse scrolled (446, 395) with delta (0, -1)
Screenshot: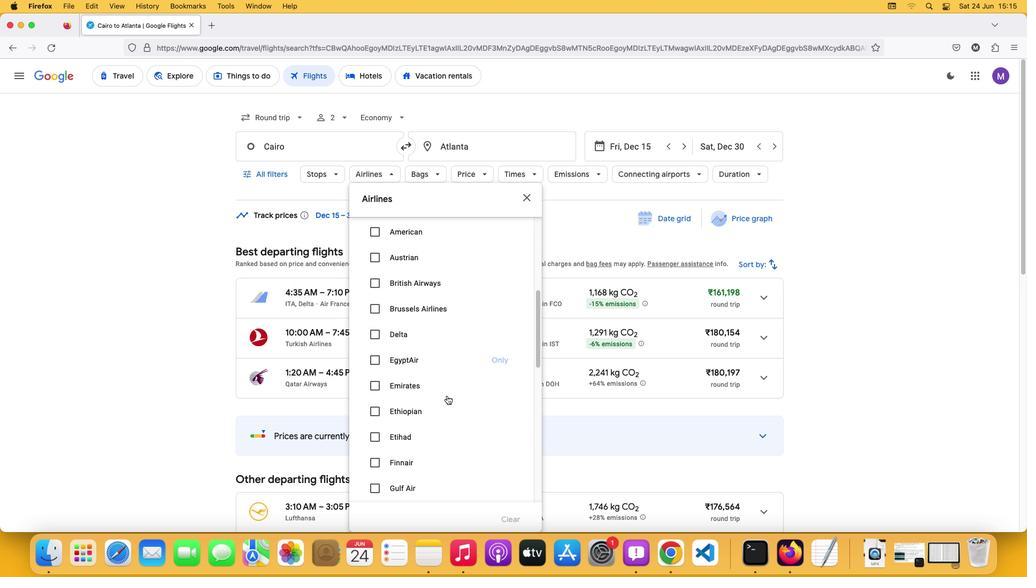
Action: Mouse scrolled (446, 395) with delta (0, -1)
Screenshot: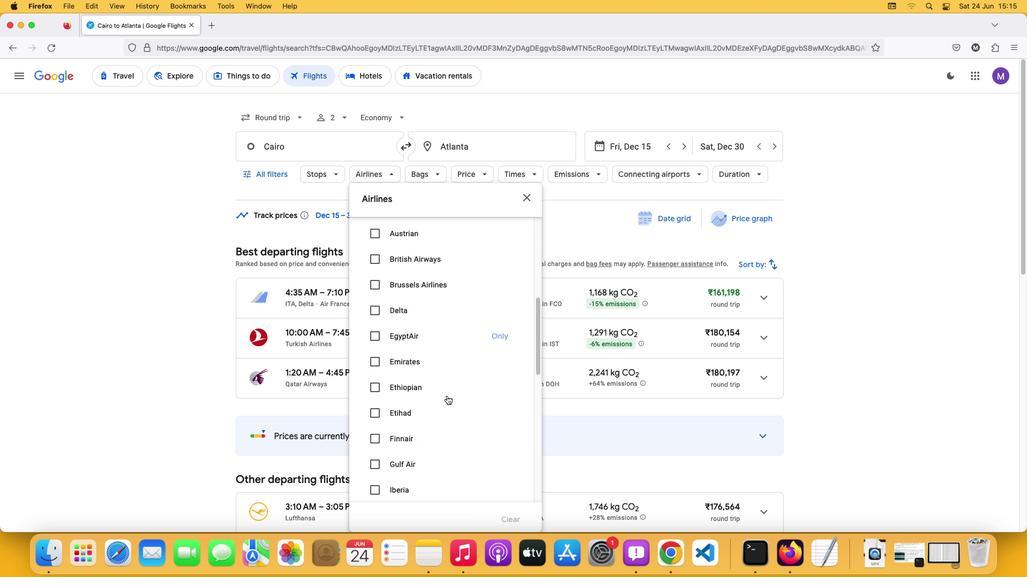 
Action: Mouse moved to (372, 241)
Screenshot: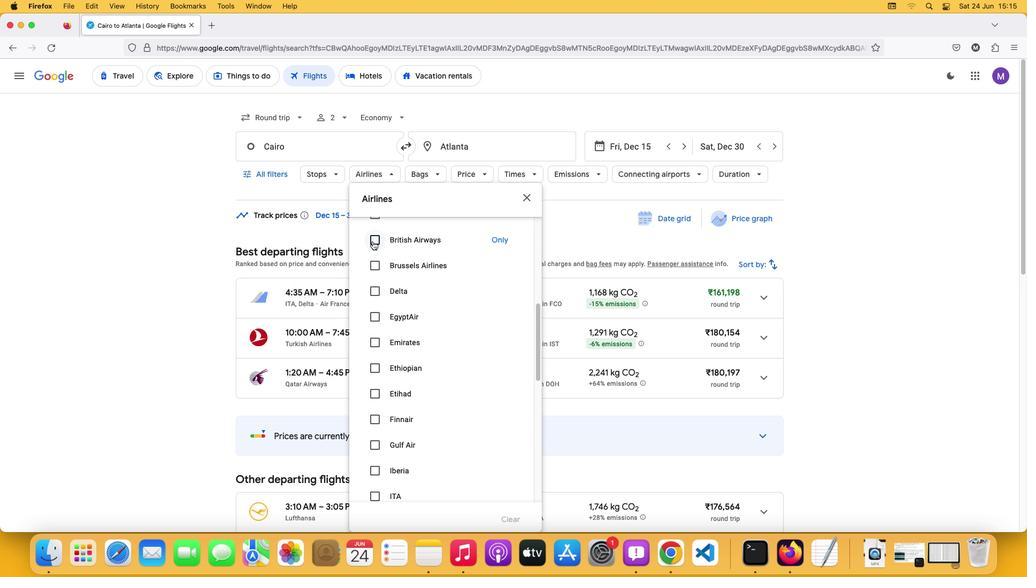 
Action: Mouse pressed left at (372, 241)
Screenshot: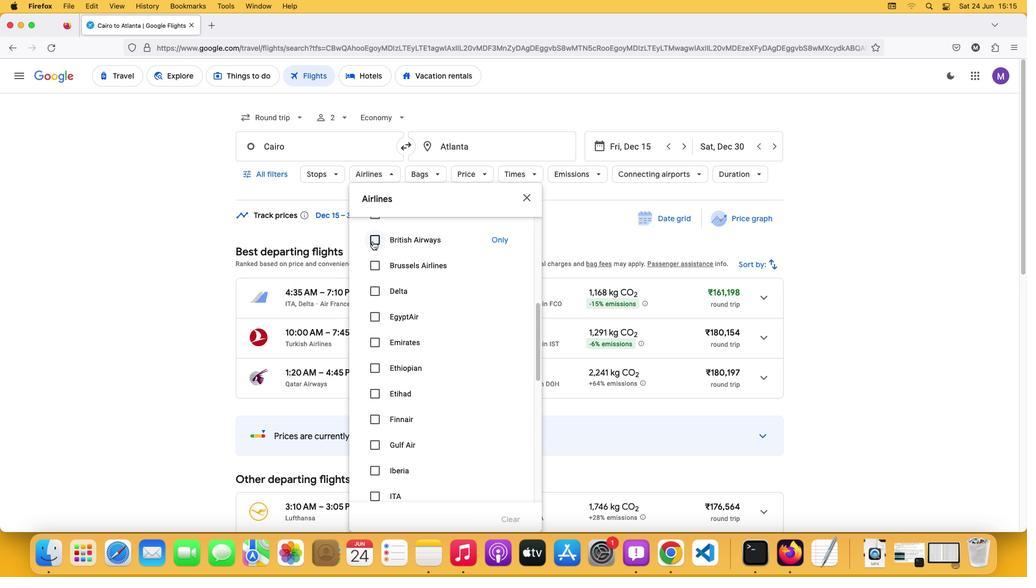 
Action: Mouse moved to (550, 173)
Screenshot: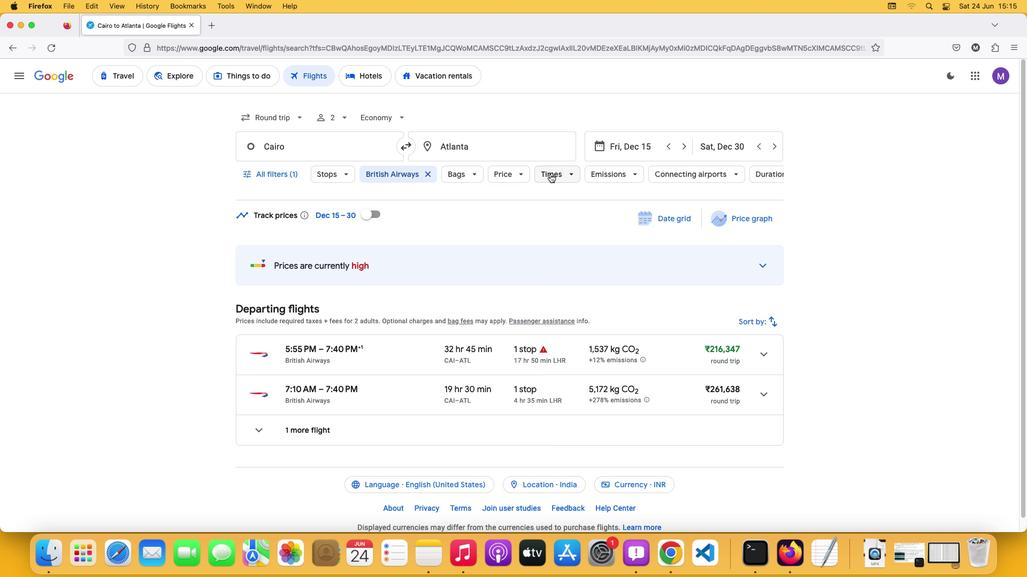 
Action: Mouse pressed left at (550, 173)
Screenshot: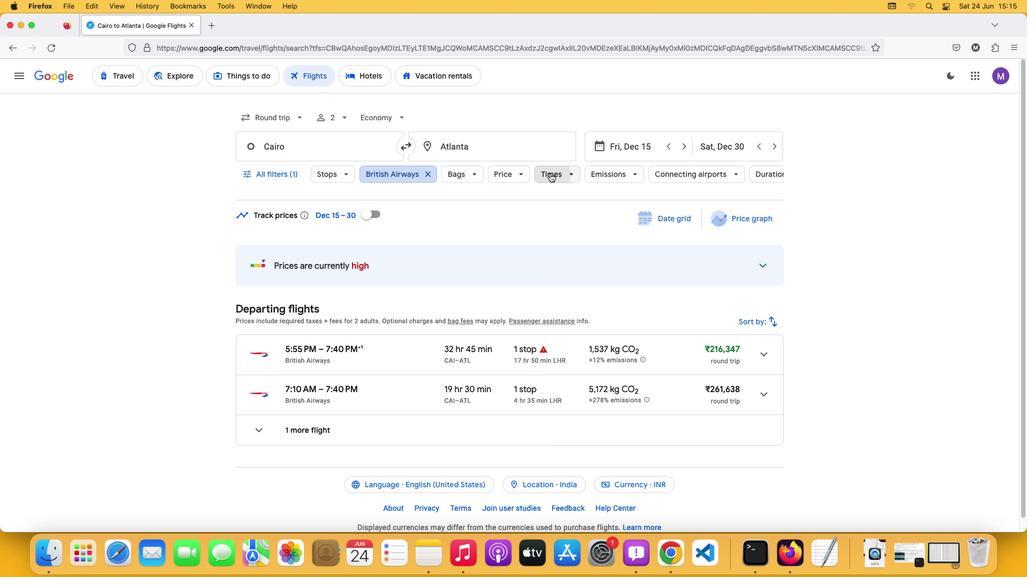 
Action: Mouse moved to (556, 303)
Screenshot: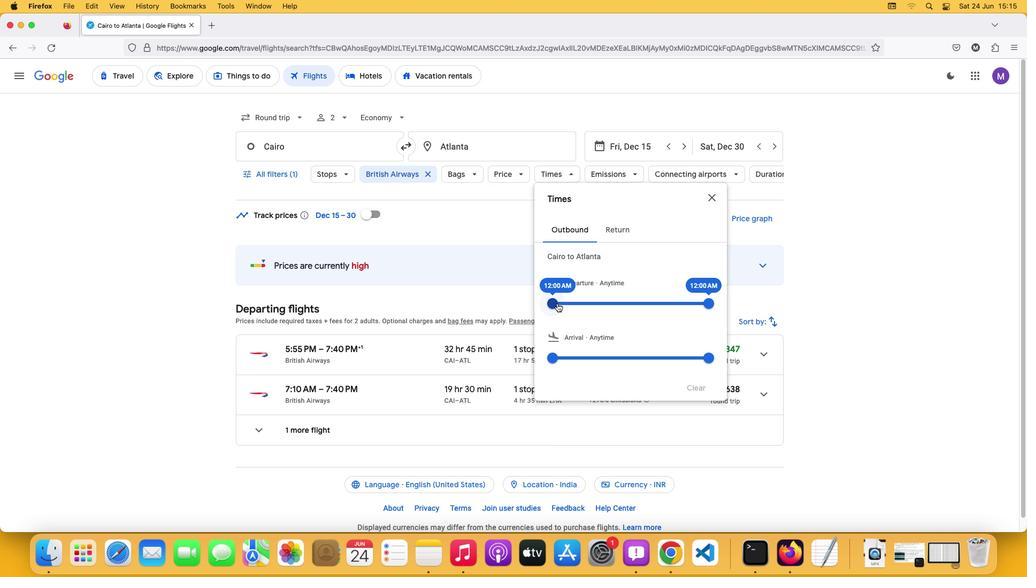 
Action: Mouse pressed left at (556, 303)
Screenshot: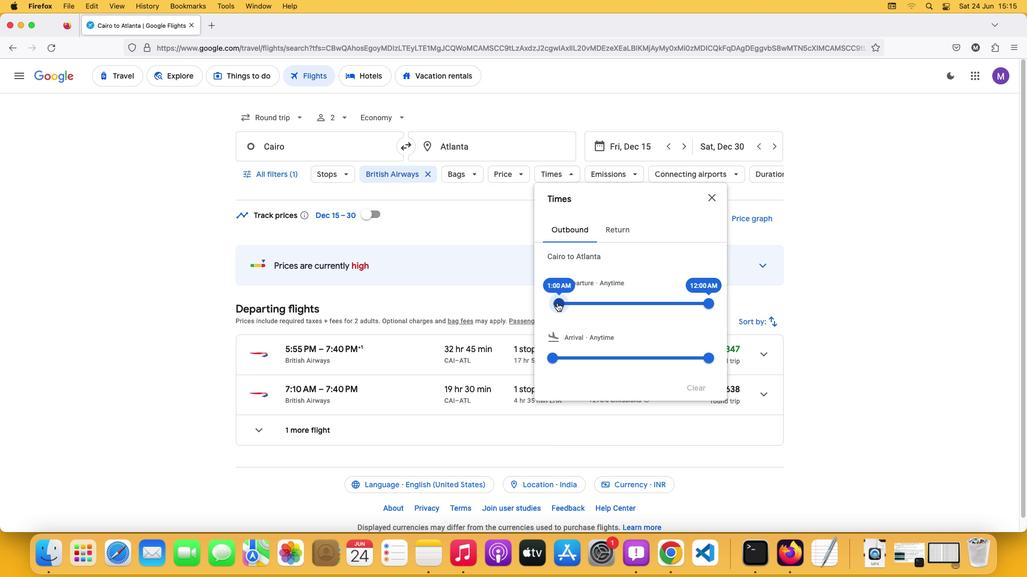 
Action: Mouse moved to (706, 300)
Screenshot: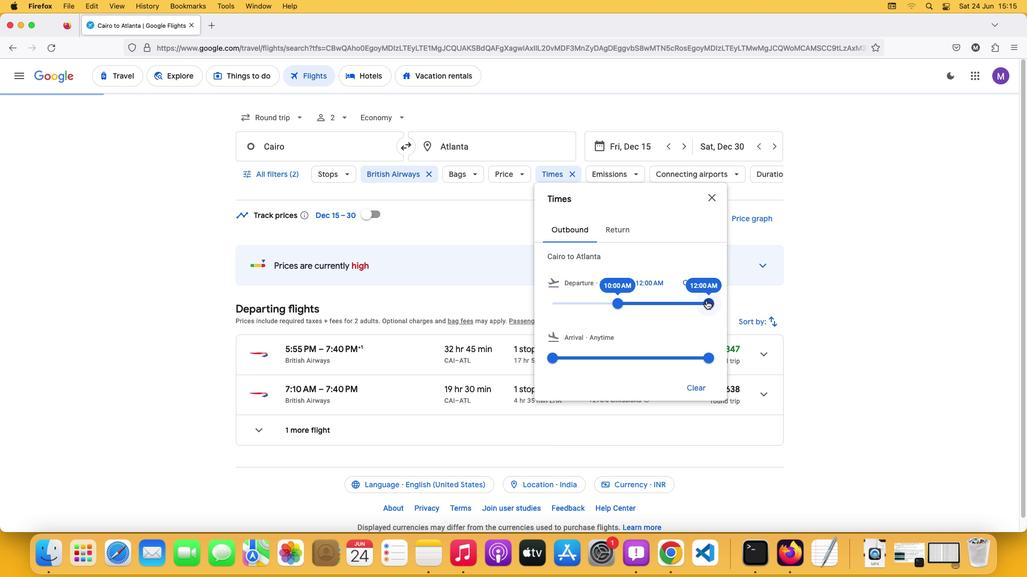 
Action: Mouse pressed left at (706, 300)
Screenshot: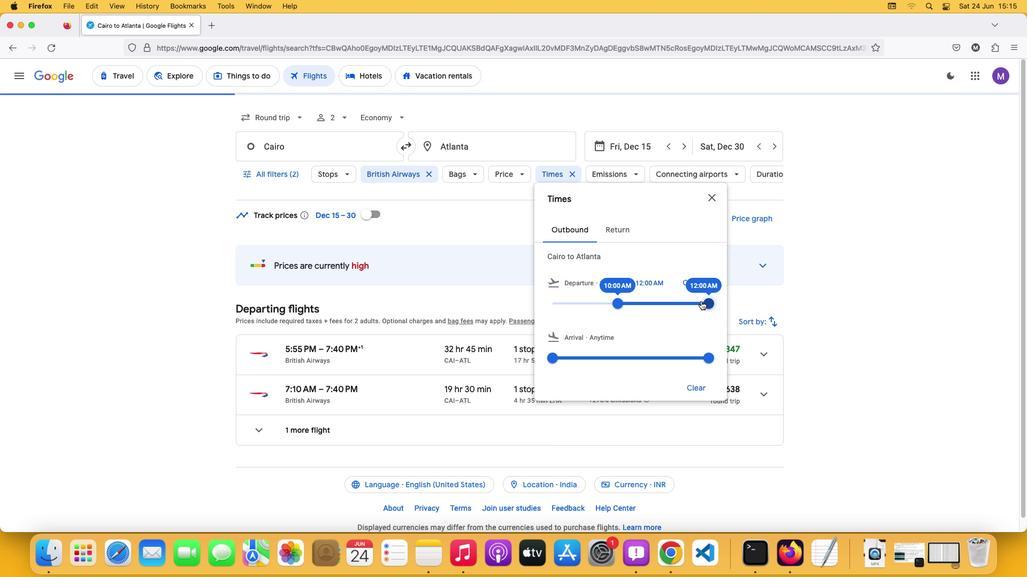 
Action: Mouse moved to (604, 305)
Screenshot: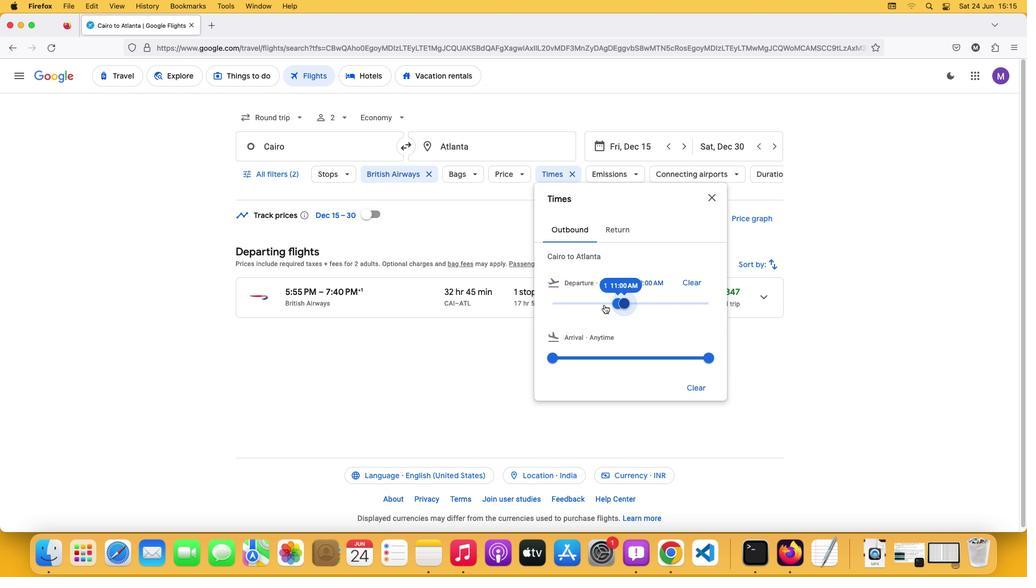 
